 Task: Create a sub task Design and Implement Solution for the task  Create a new online platform for online legal services in the project AirRise , assign it to team member softage.5@softage.net and update the status of the sub task to  At Risk , set the priority of the sub task to Medium
Action: Mouse moved to (820, 608)
Screenshot: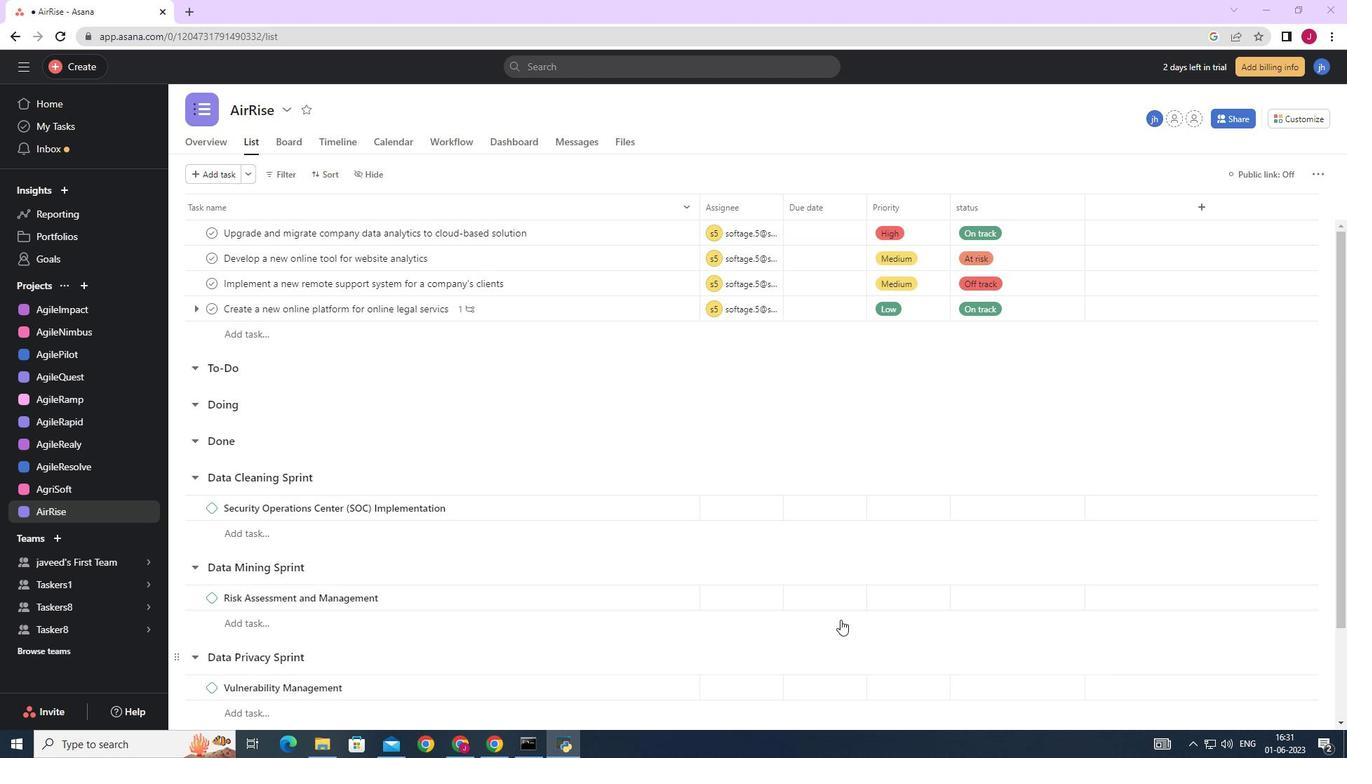 
Action: Mouse scrolled (820, 607) with delta (0, 0)
Screenshot: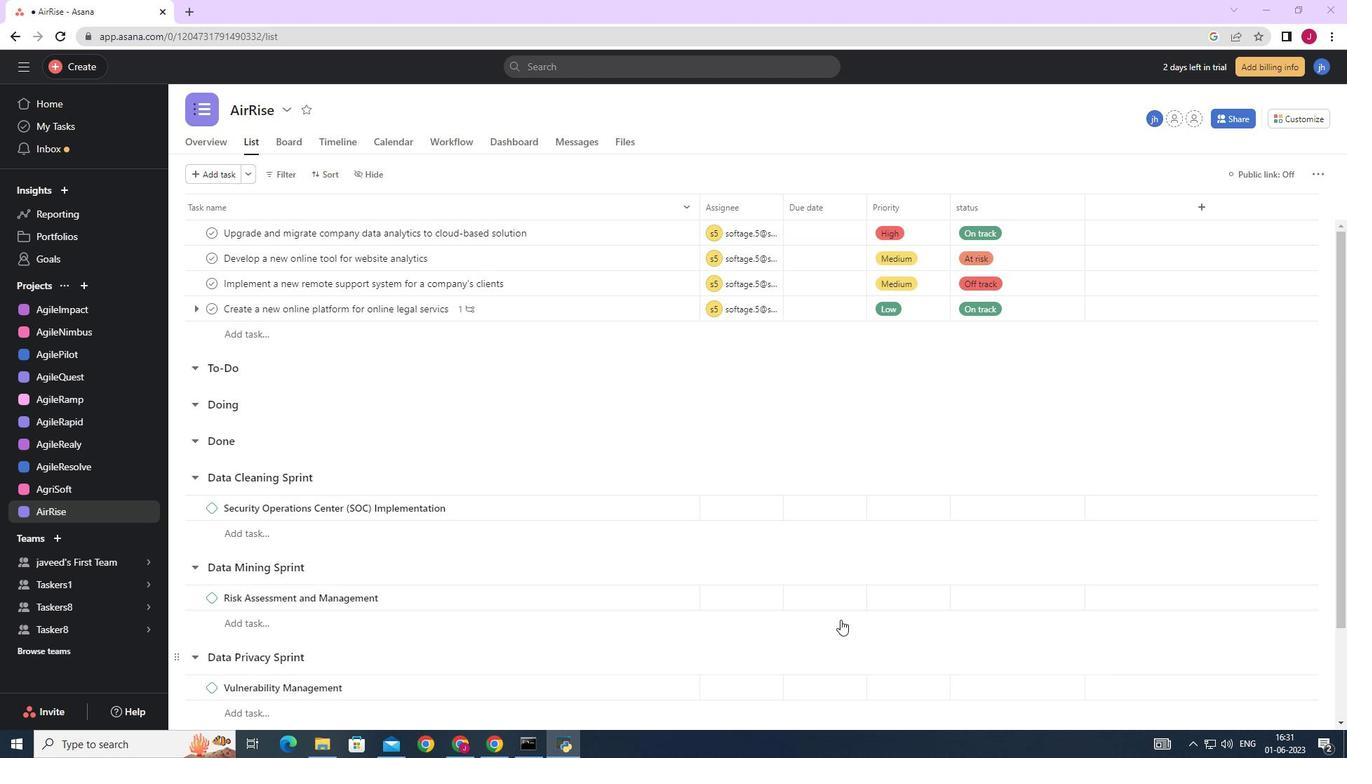 
Action: Mouse moved to (819, 607)
Screenshot: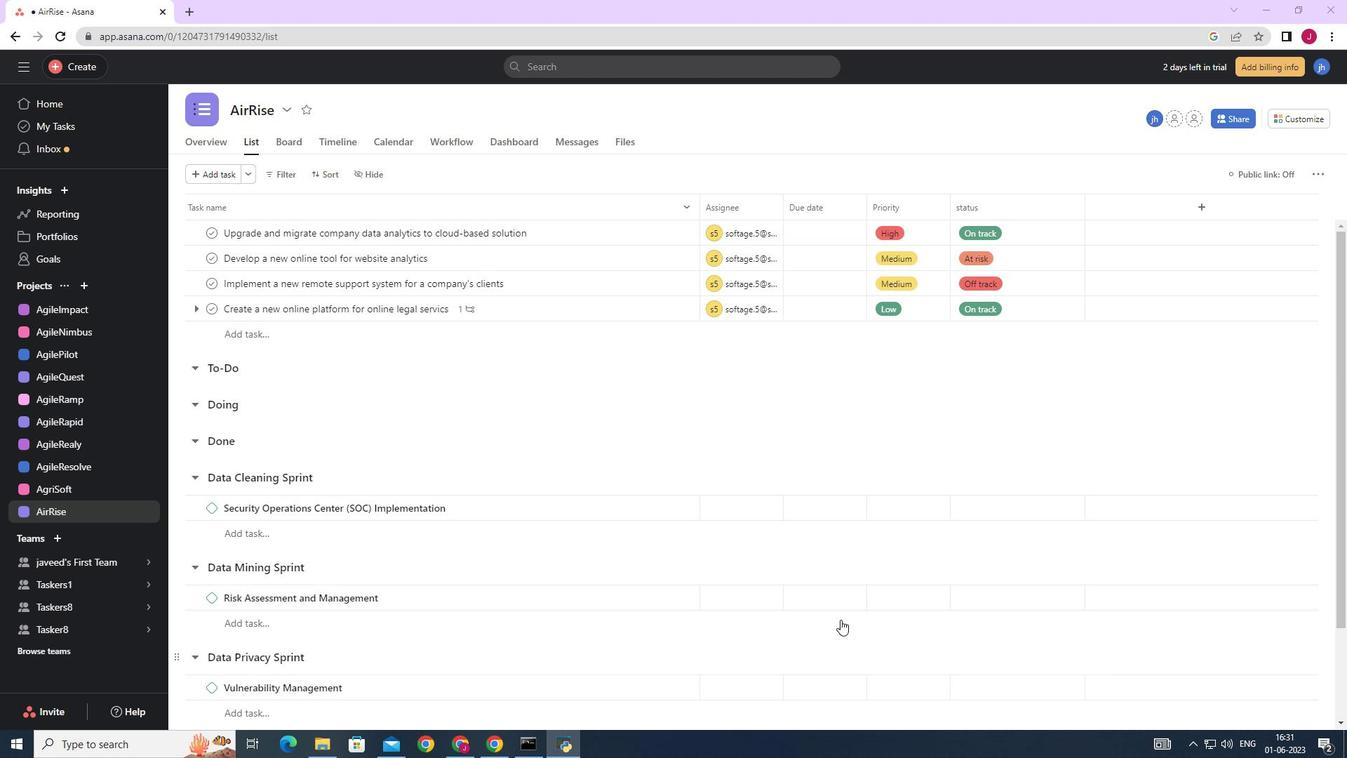 
Action: Mouse scrolled (820, 607) with delta (0, 0)
Screenshot: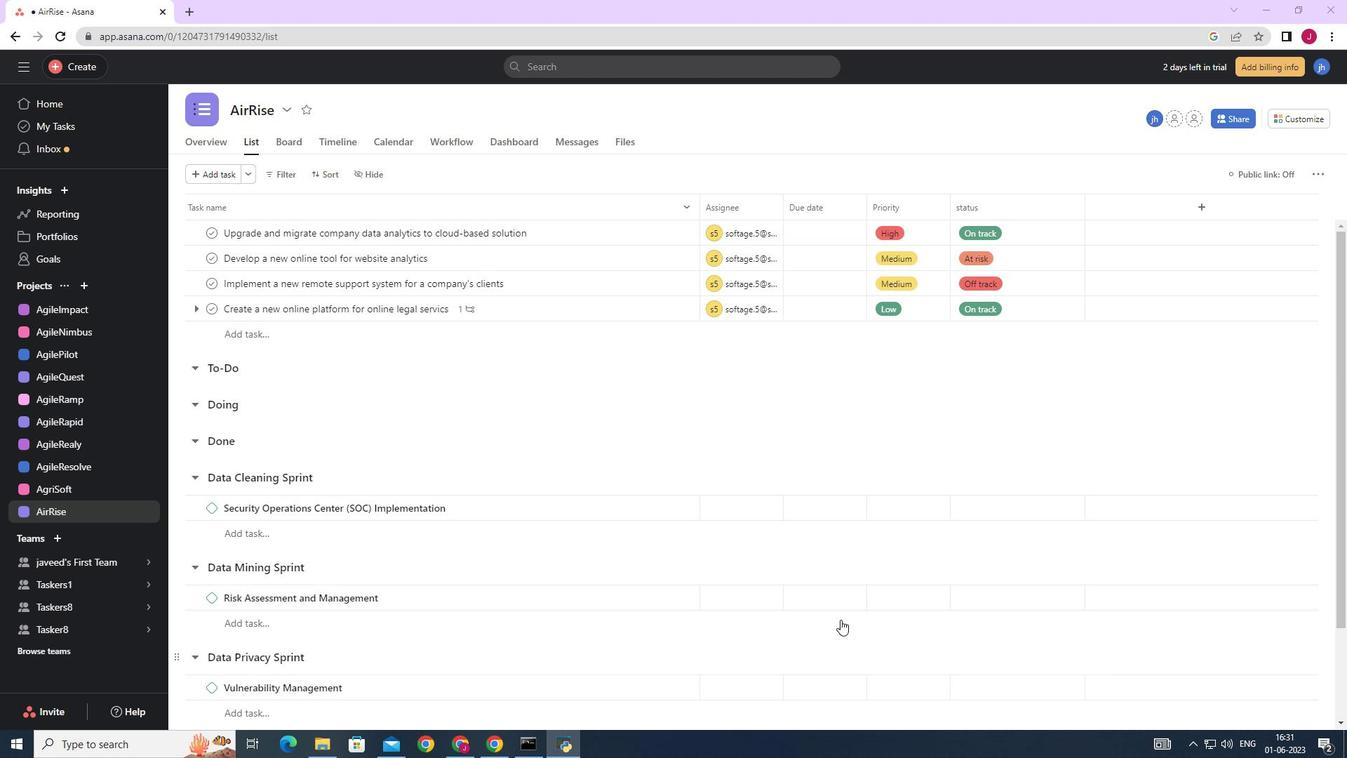 
Action: Mouse moved to (819, 607)
Screenshot: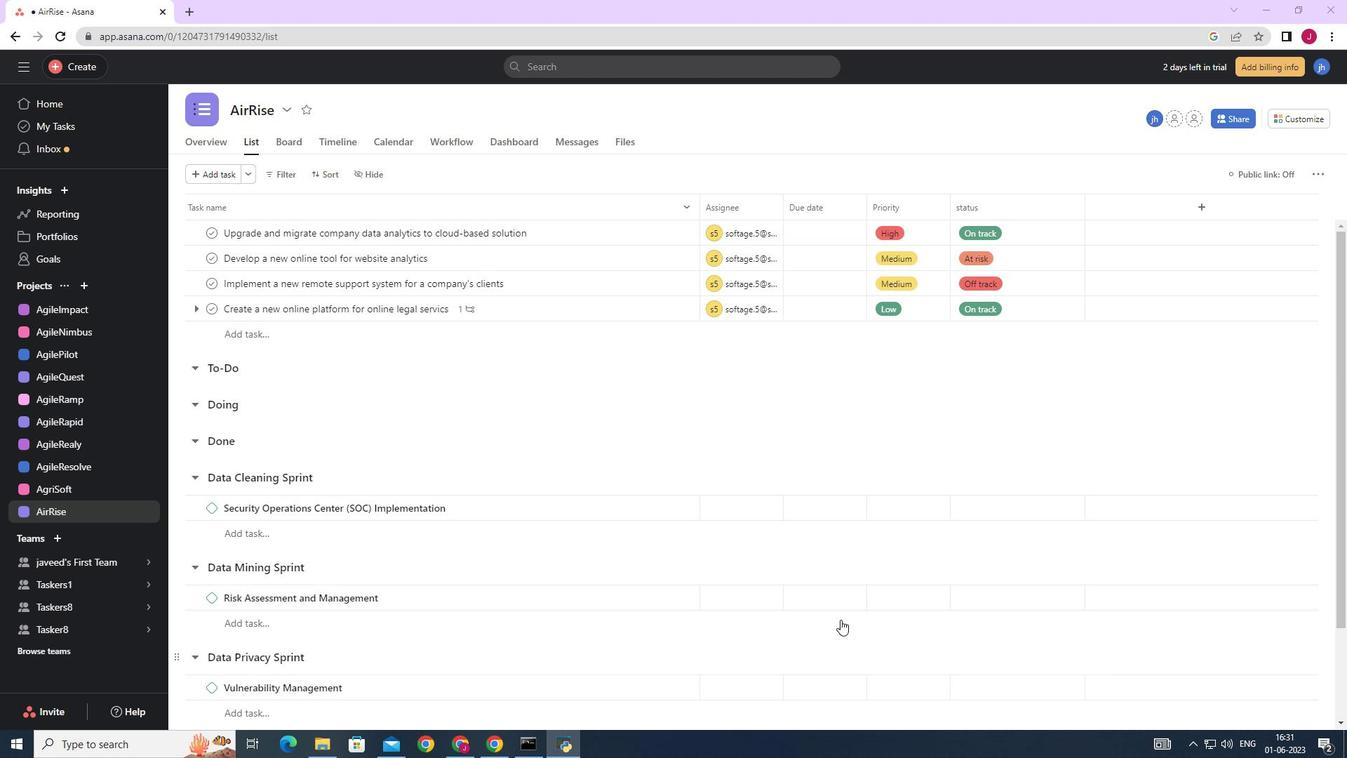 
Action: Mouse scrolled (819, 607) with delta (0, 0)
Screenshot: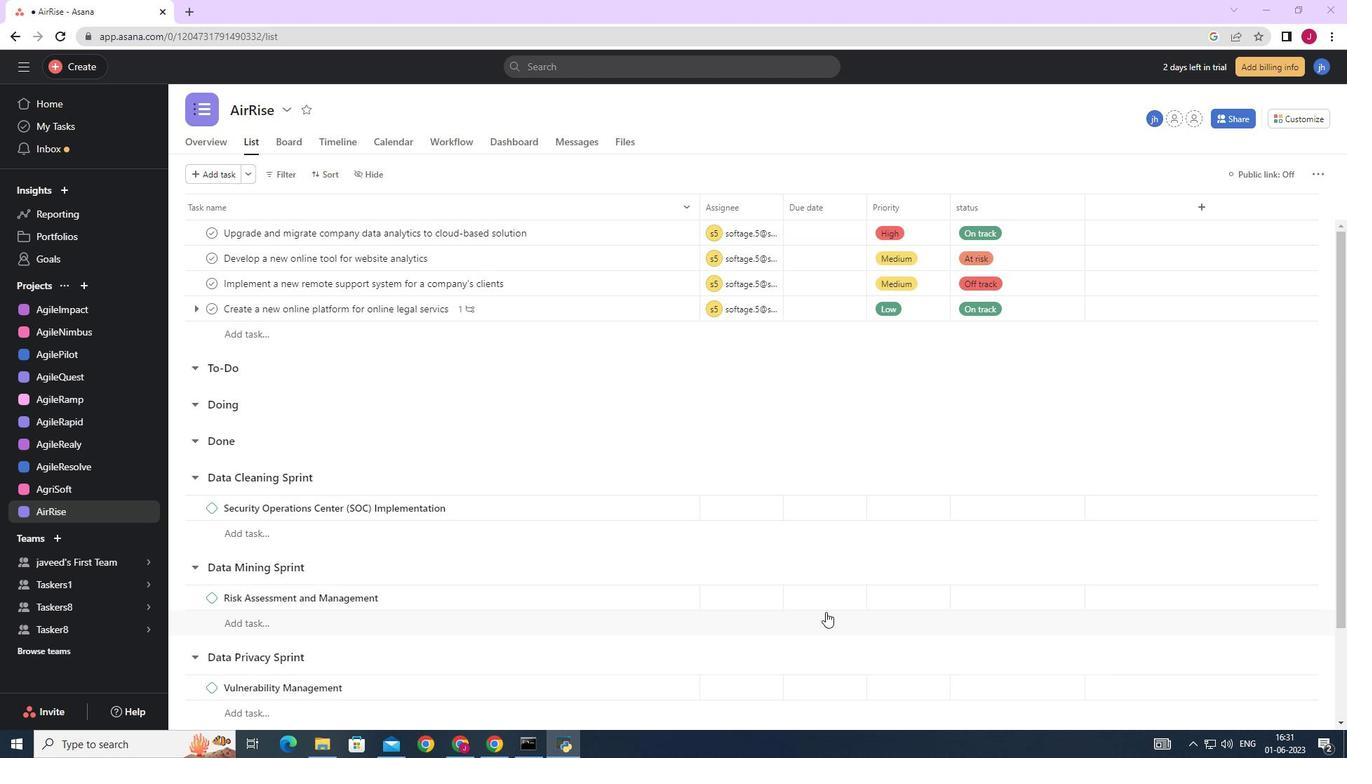 
Action: Mouse scrolled (819, 607) with delta (0, 0)
Screenshot: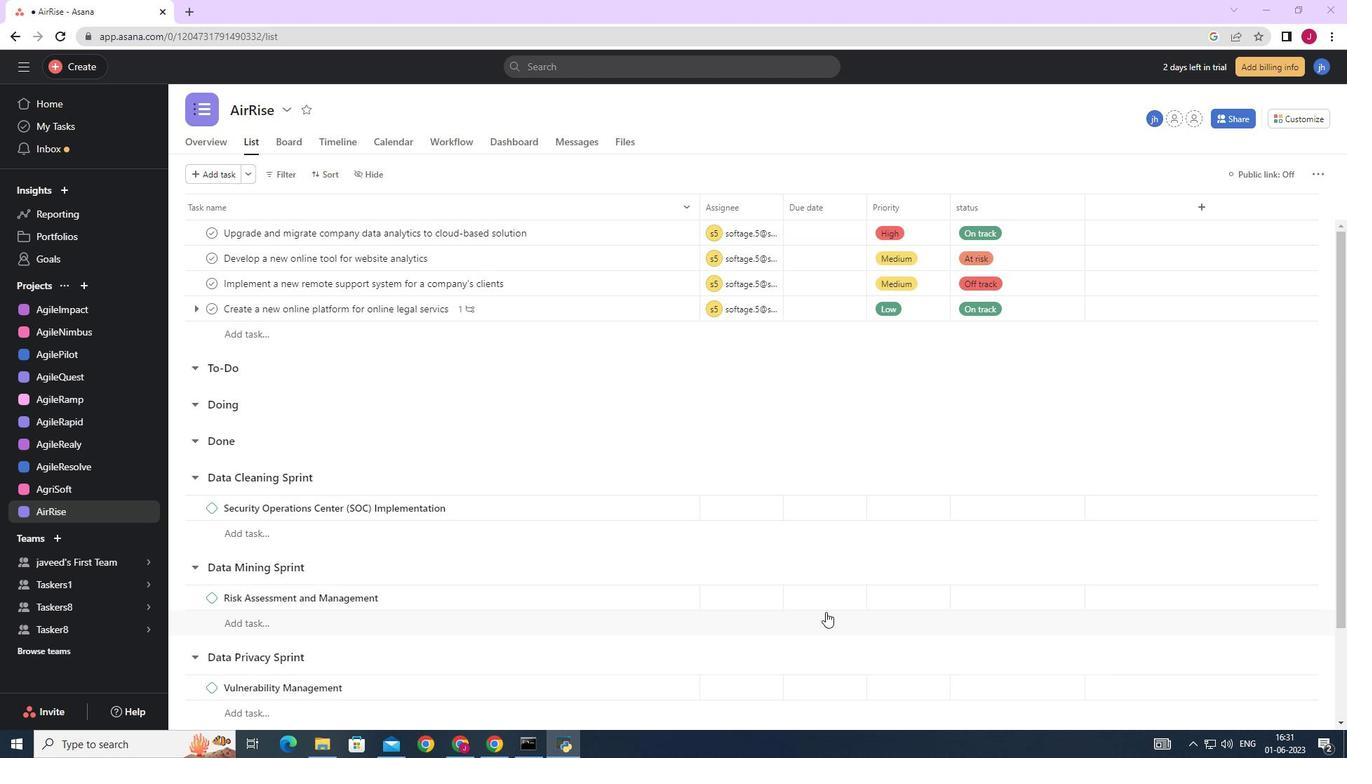 
Action: Mouse scrolled (819, 607) with delta (0, 0)
Screenshot: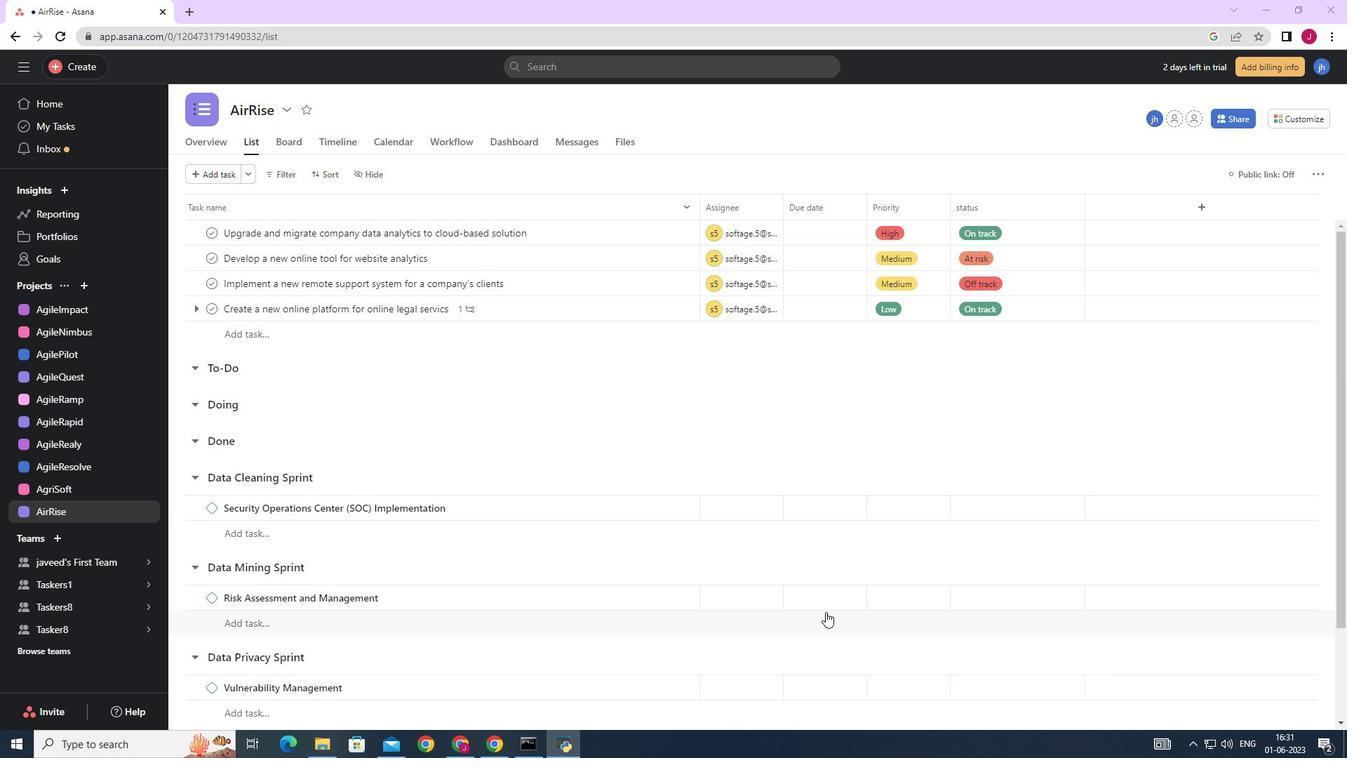 
Action: Mouse moved to (734, 579)
Screenshot: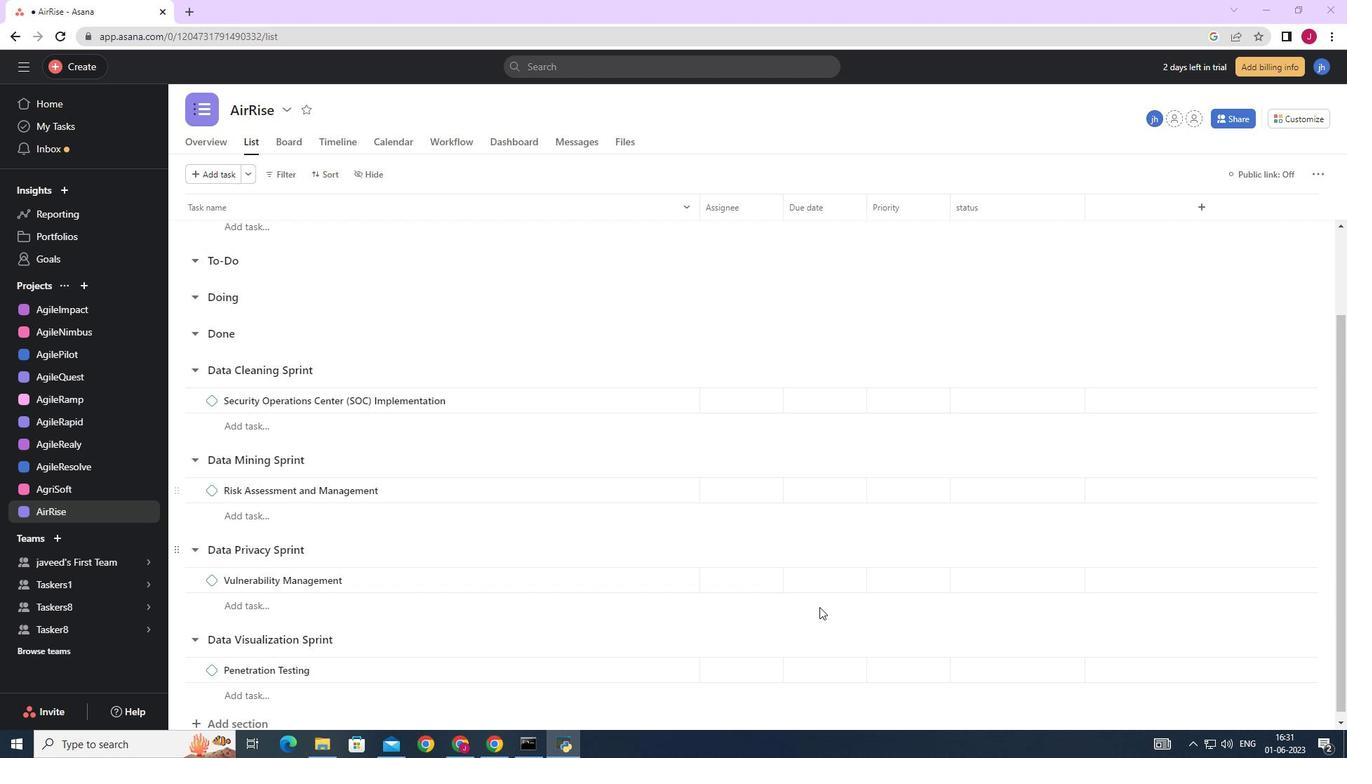 
Action: Mouse scrolled (734, 579) with delta (0, 0)
Screenshot: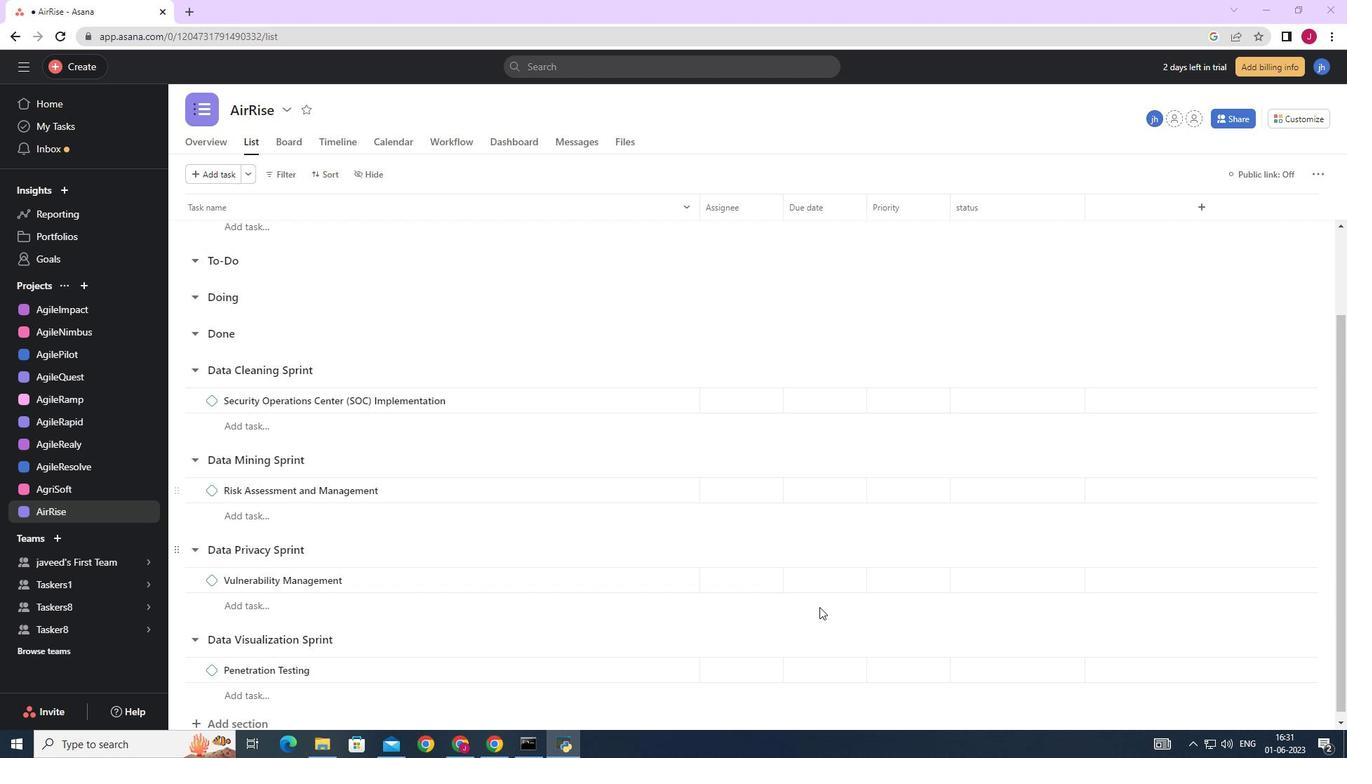 
Action: Mouse moved to (724, 572)
Screenshot: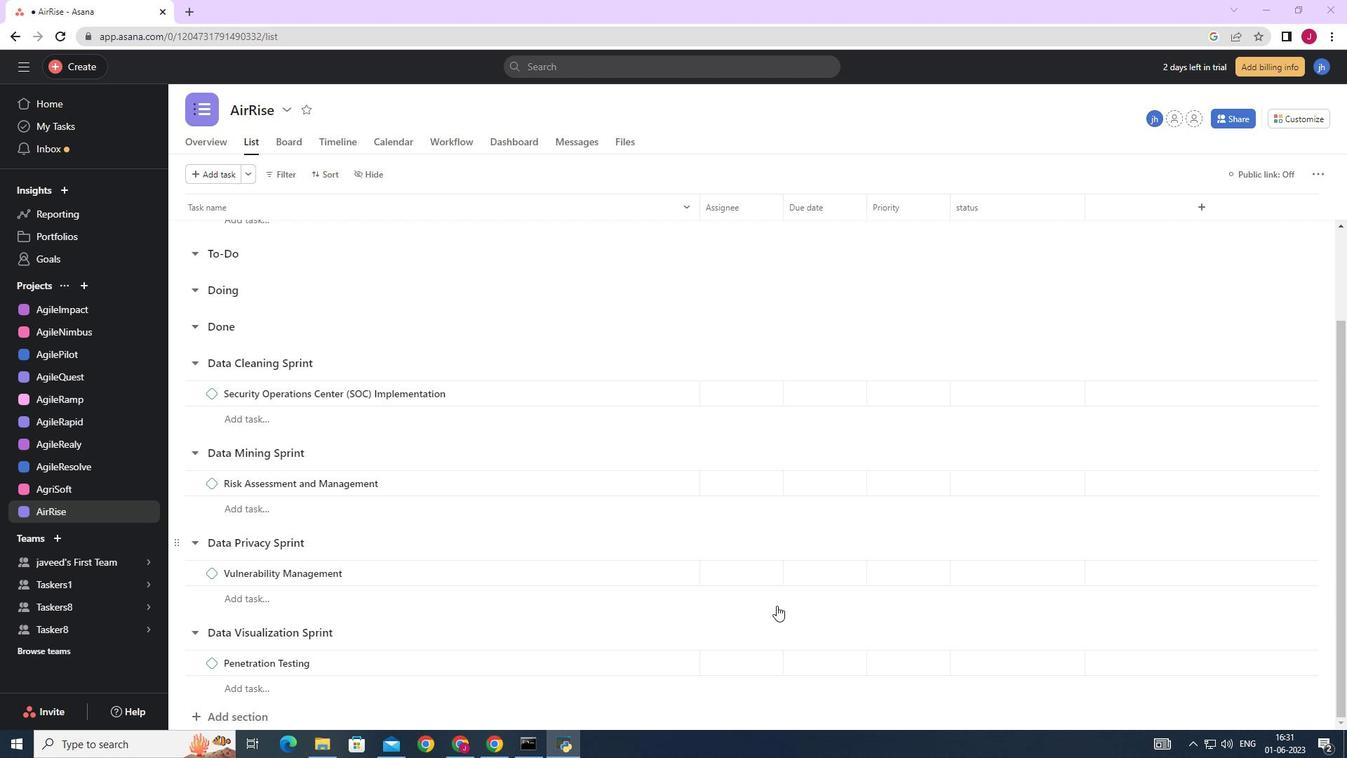 
Action: Mouse scrolled (727, 574) with delta (0, 0)
Screenshot: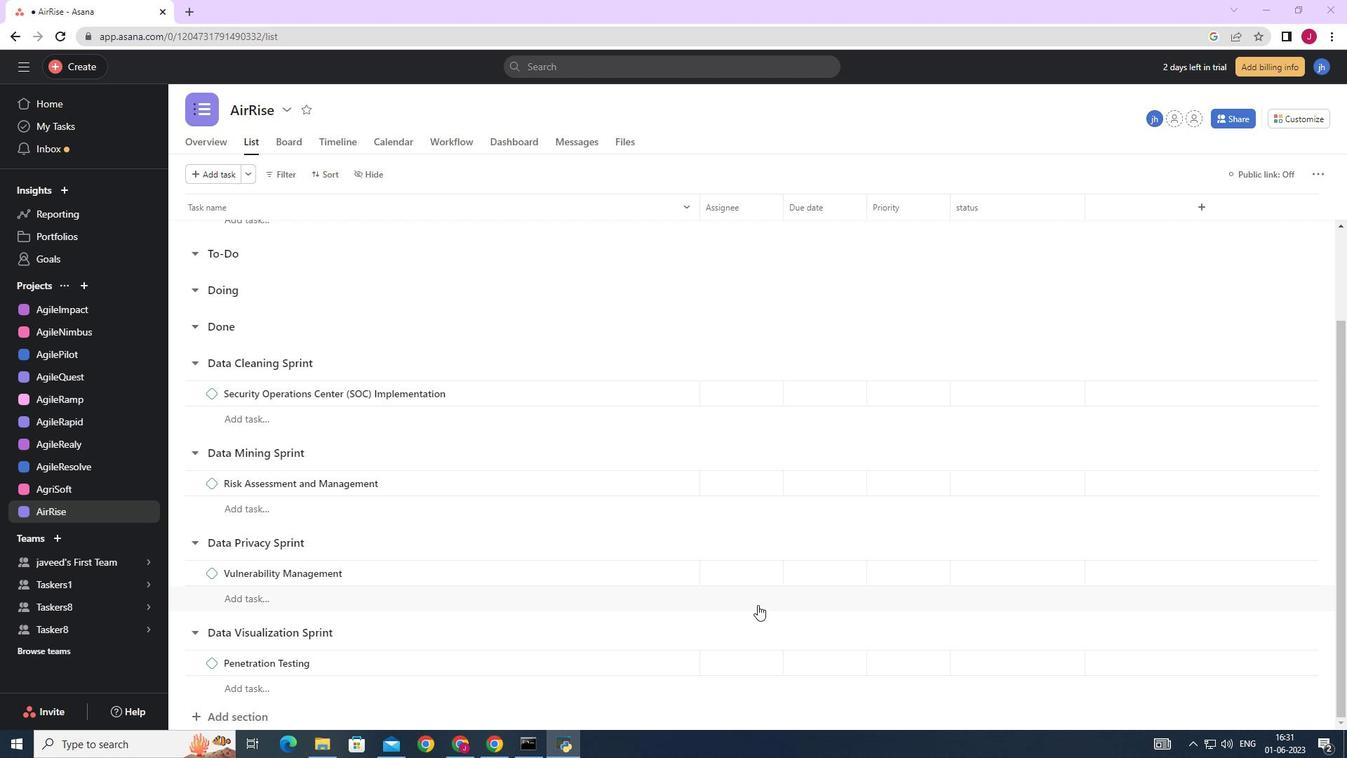 
Action: Mouse moved to (715, 566)
Screenshot: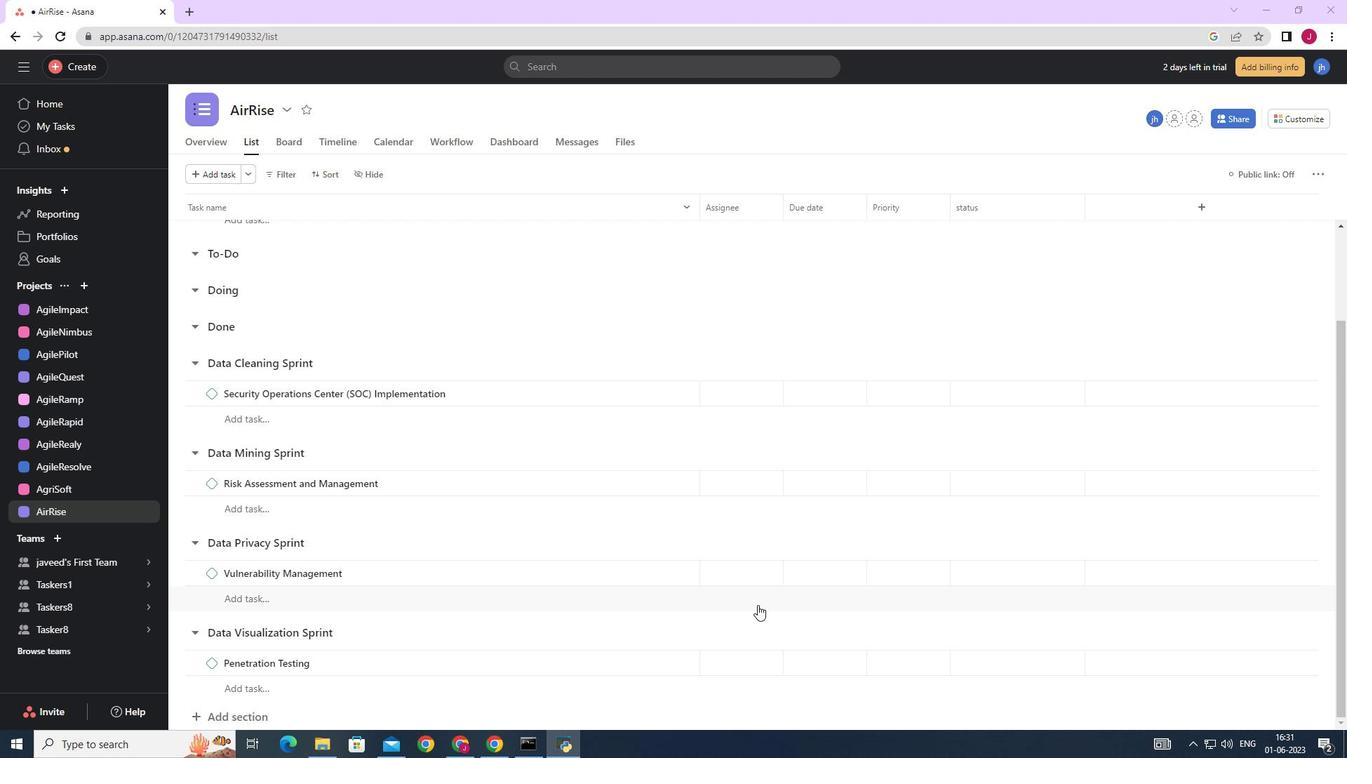 
Action: Mouse scrolled (718, 567) with delta (0, 0)
Screenshot: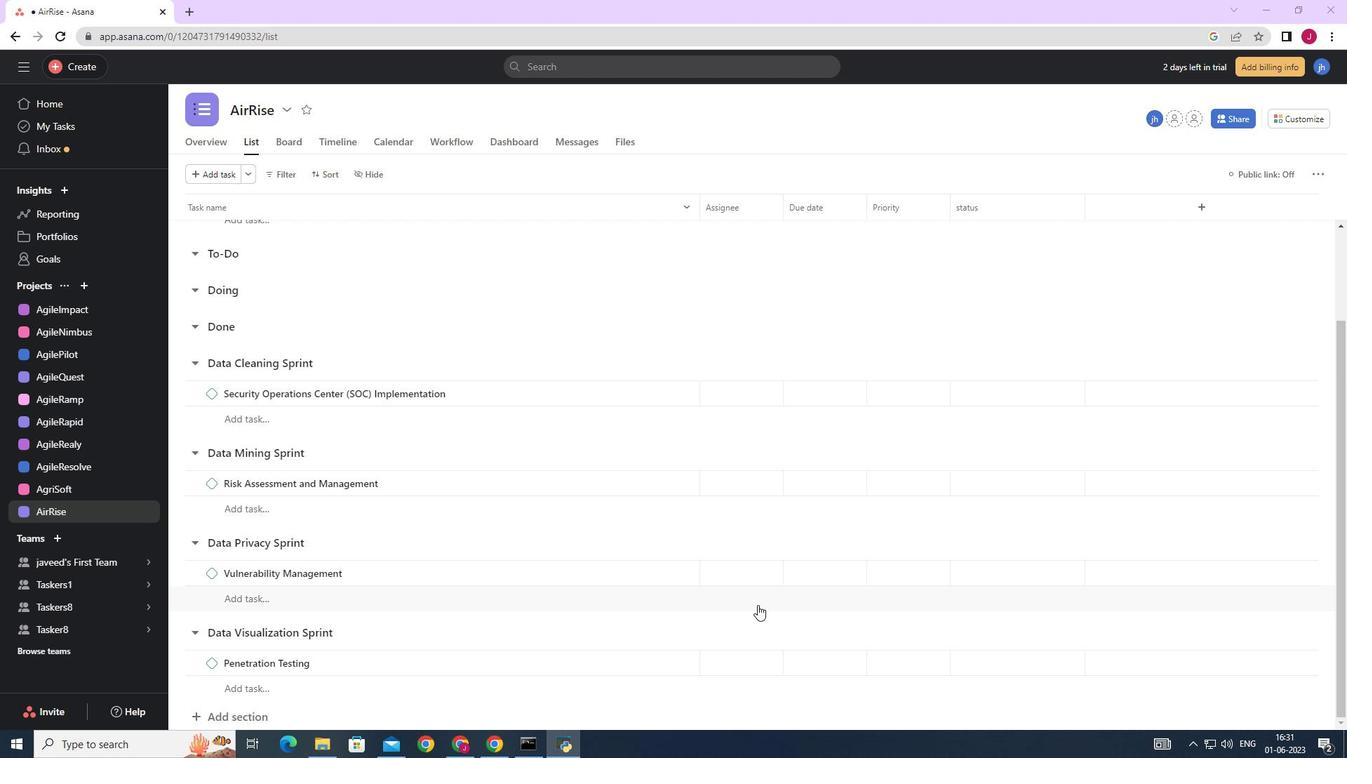 
Action: Mouse moved to (679, 522)
Screenshot: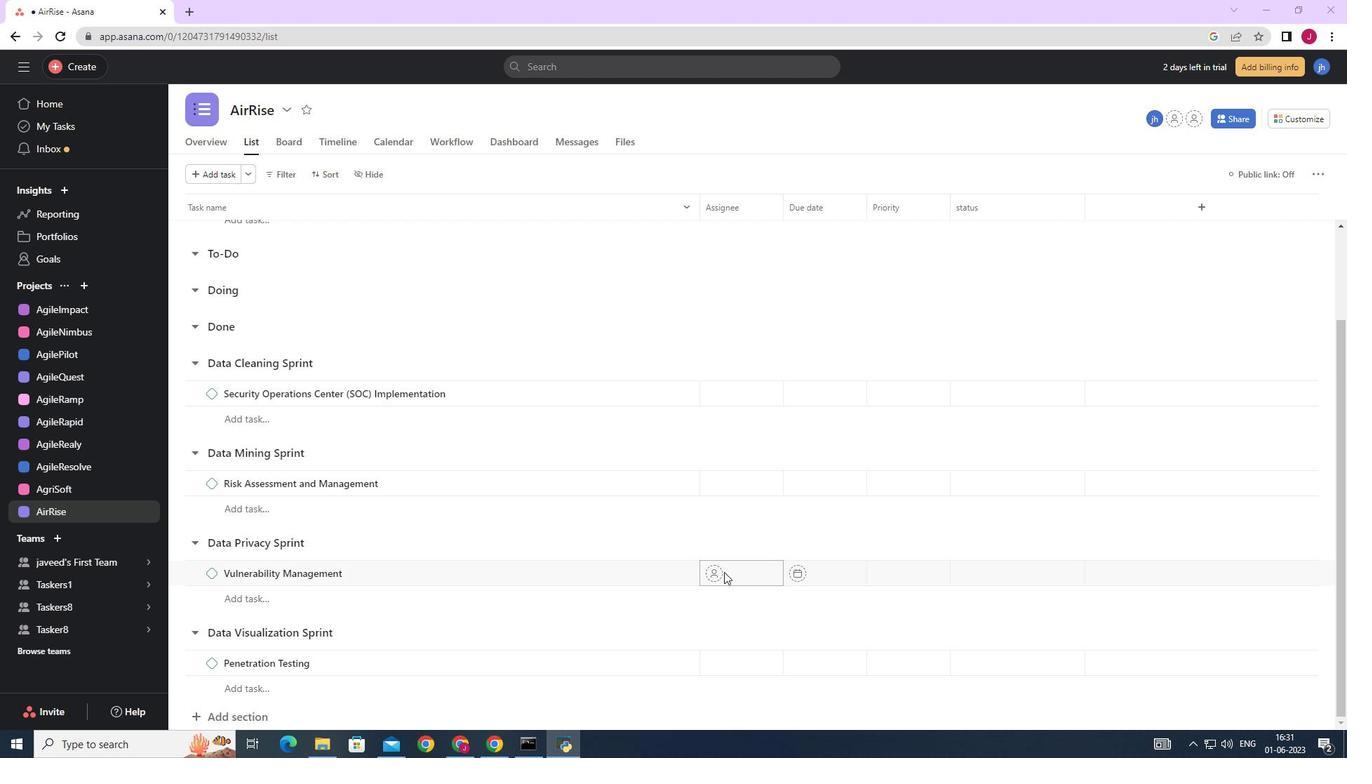 
Action: Mouse scrolled (714, 565) with delta (0, 0)
Screenshot: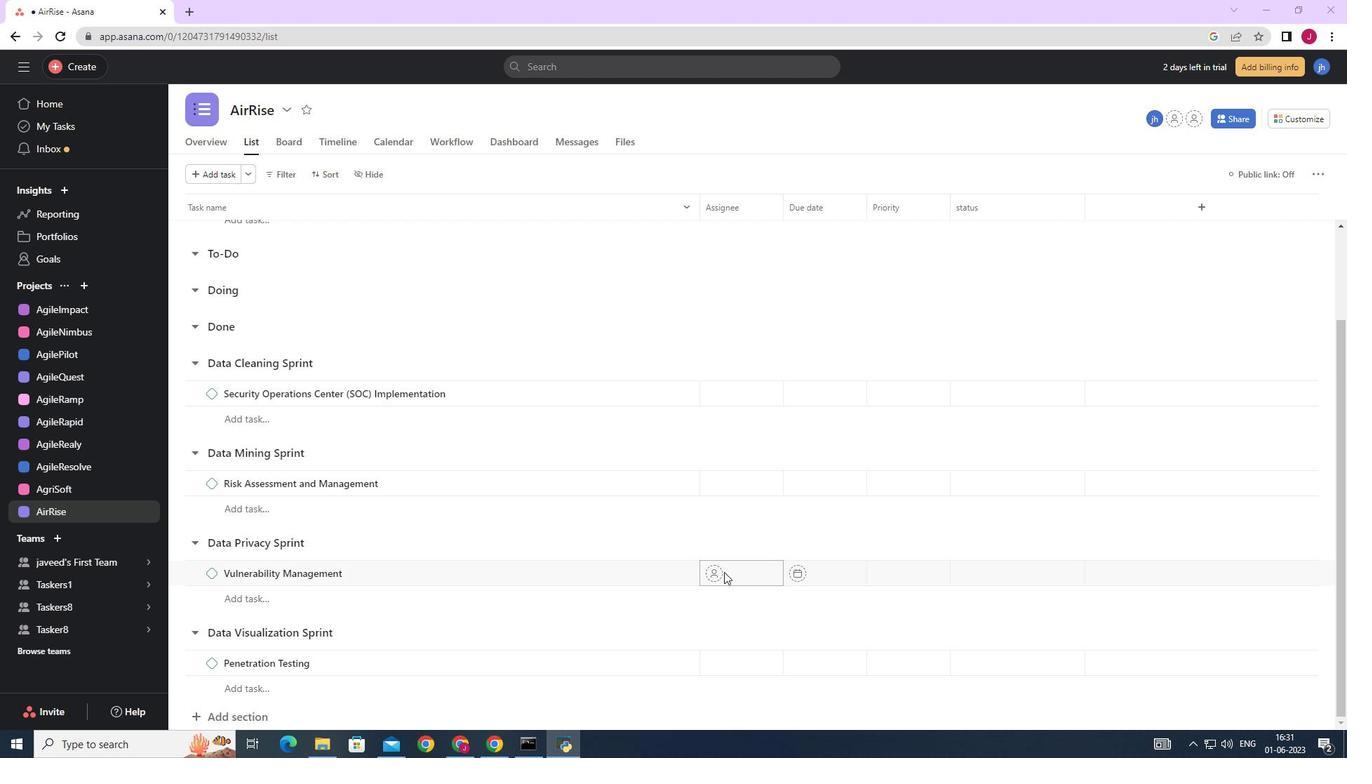 
Action: Mouse moved to (649, 312)
Screenshot: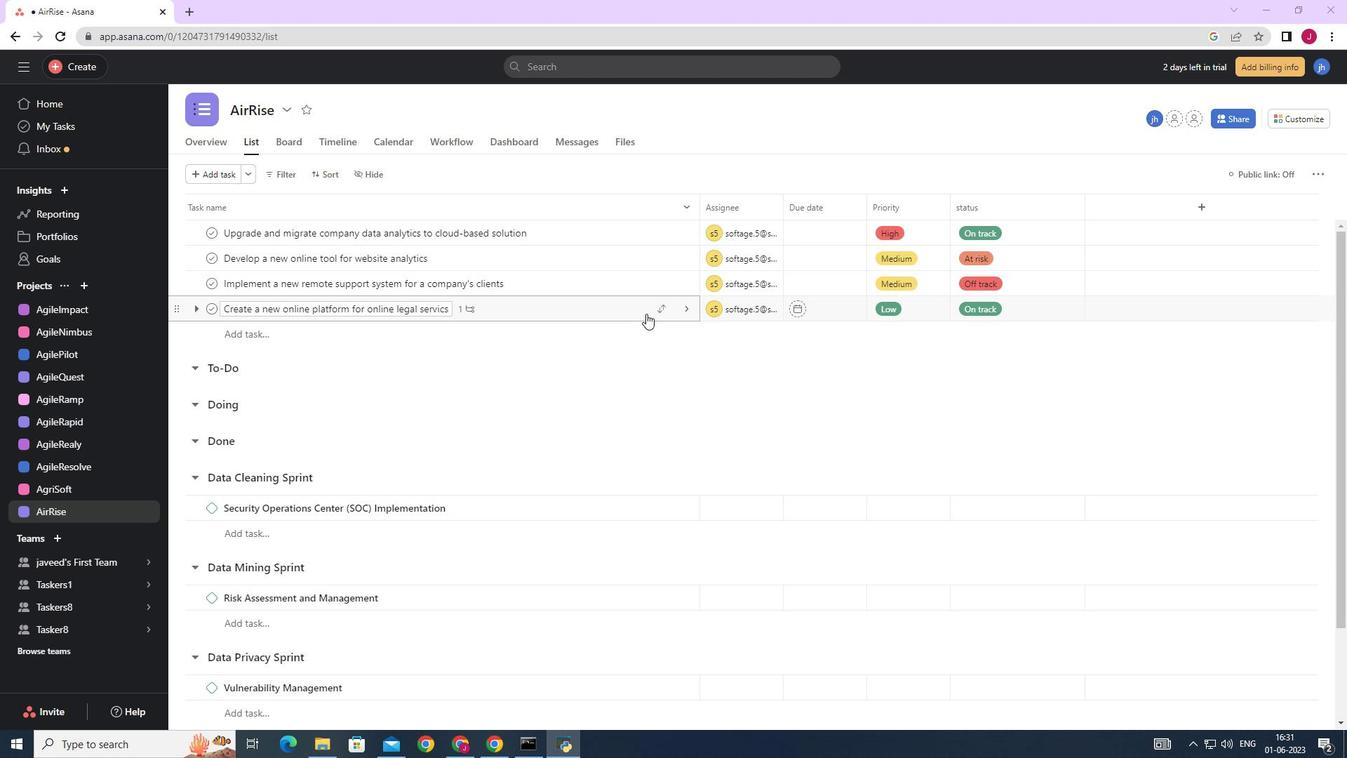 
Action: Mouse pressed left at (649, 312)
Screenshot: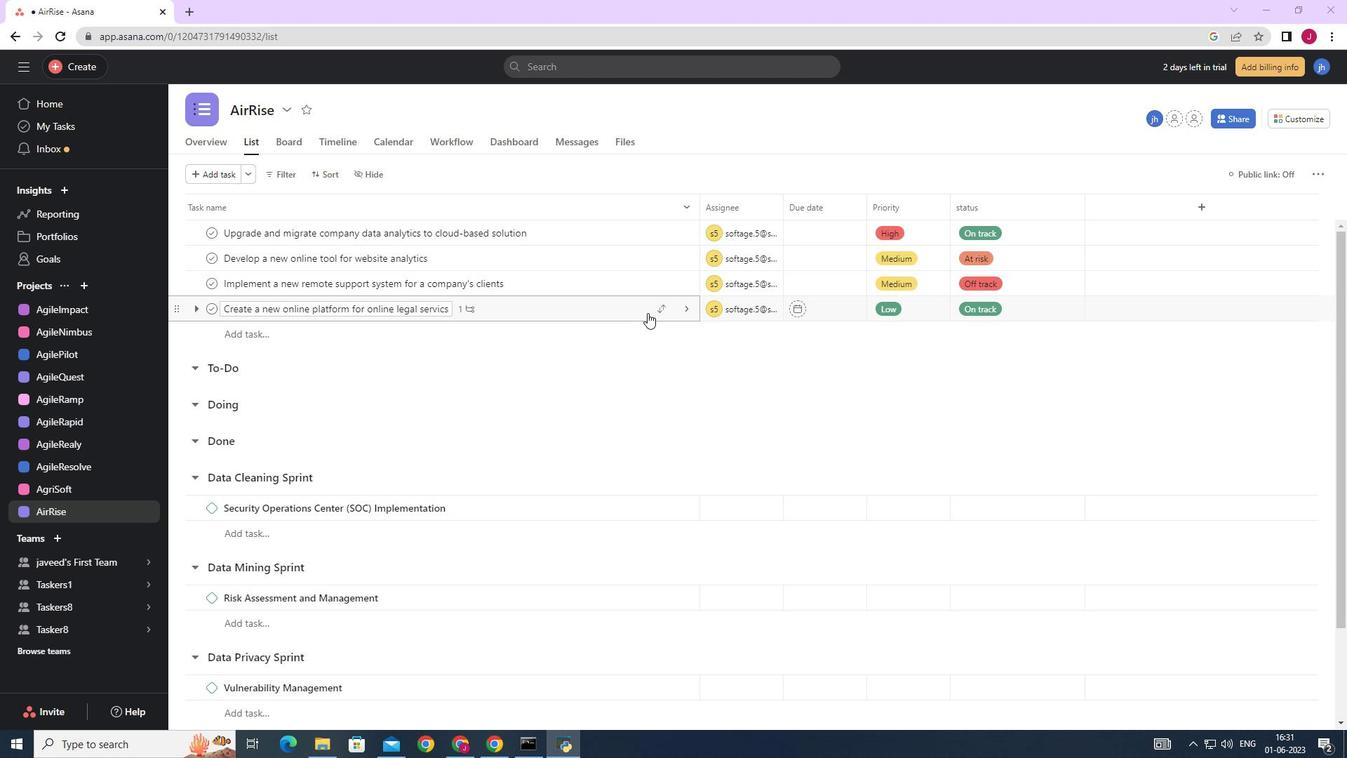 
Action: Mouse moved to (1095, 414)
Screenshot: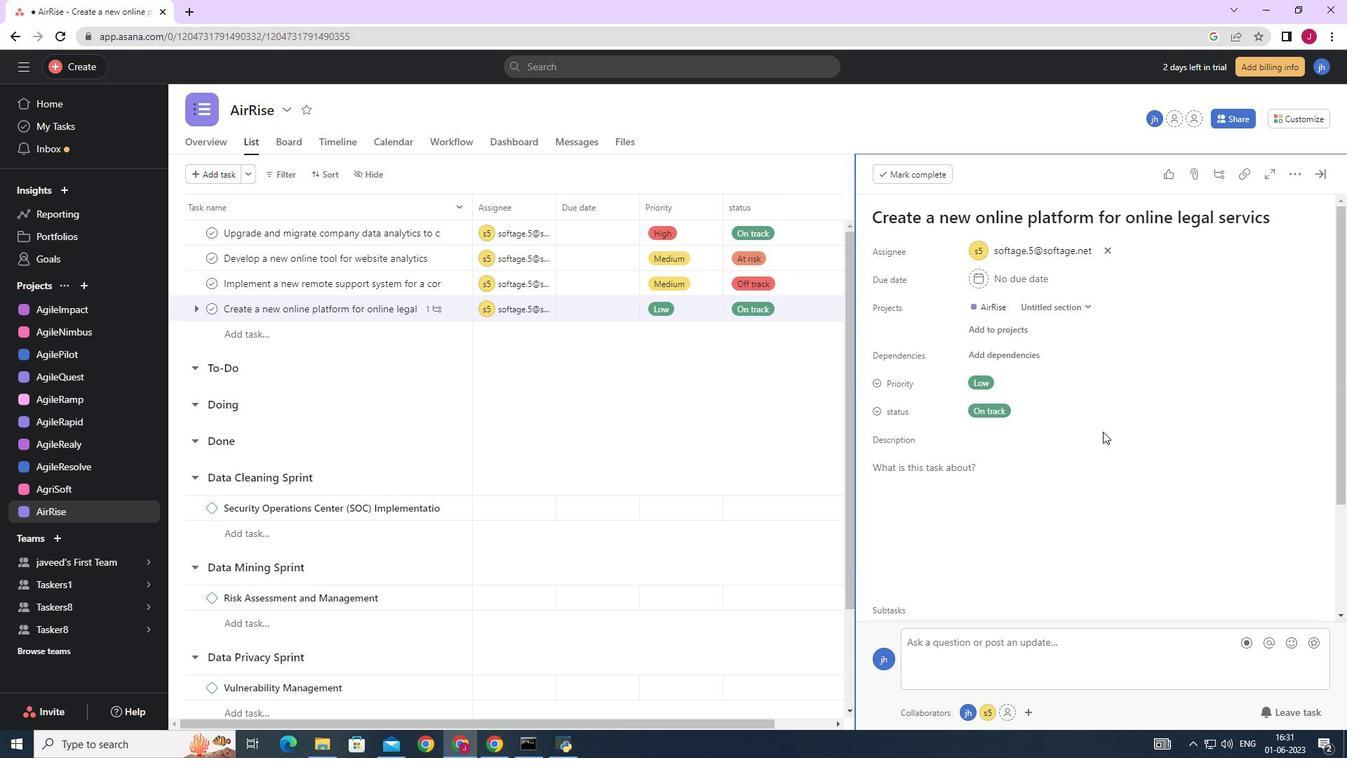 
Action: Mouse scrolled (1095, 414) with delta (0, 0)
Screenshot: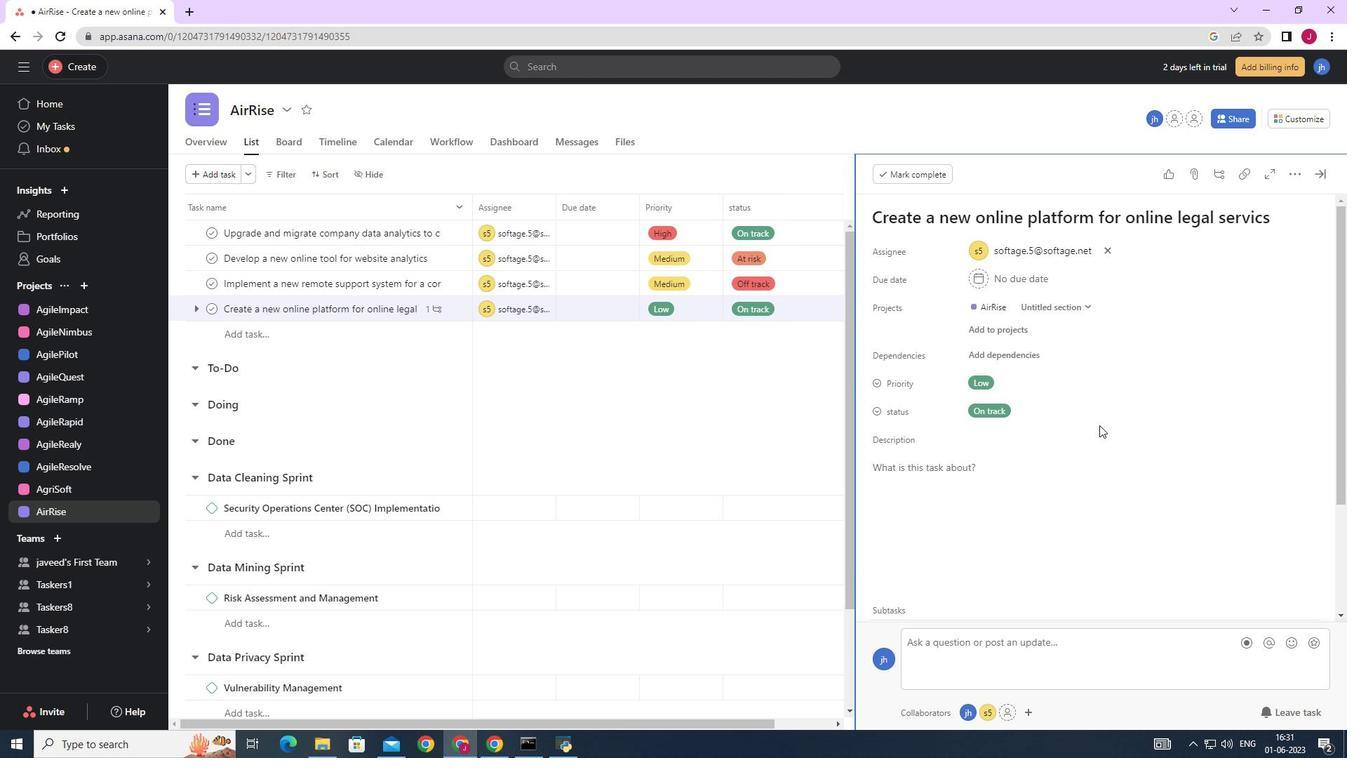 
Action: Mouse scrolled (1095, 414) with delta (0, 0)
Screenshot: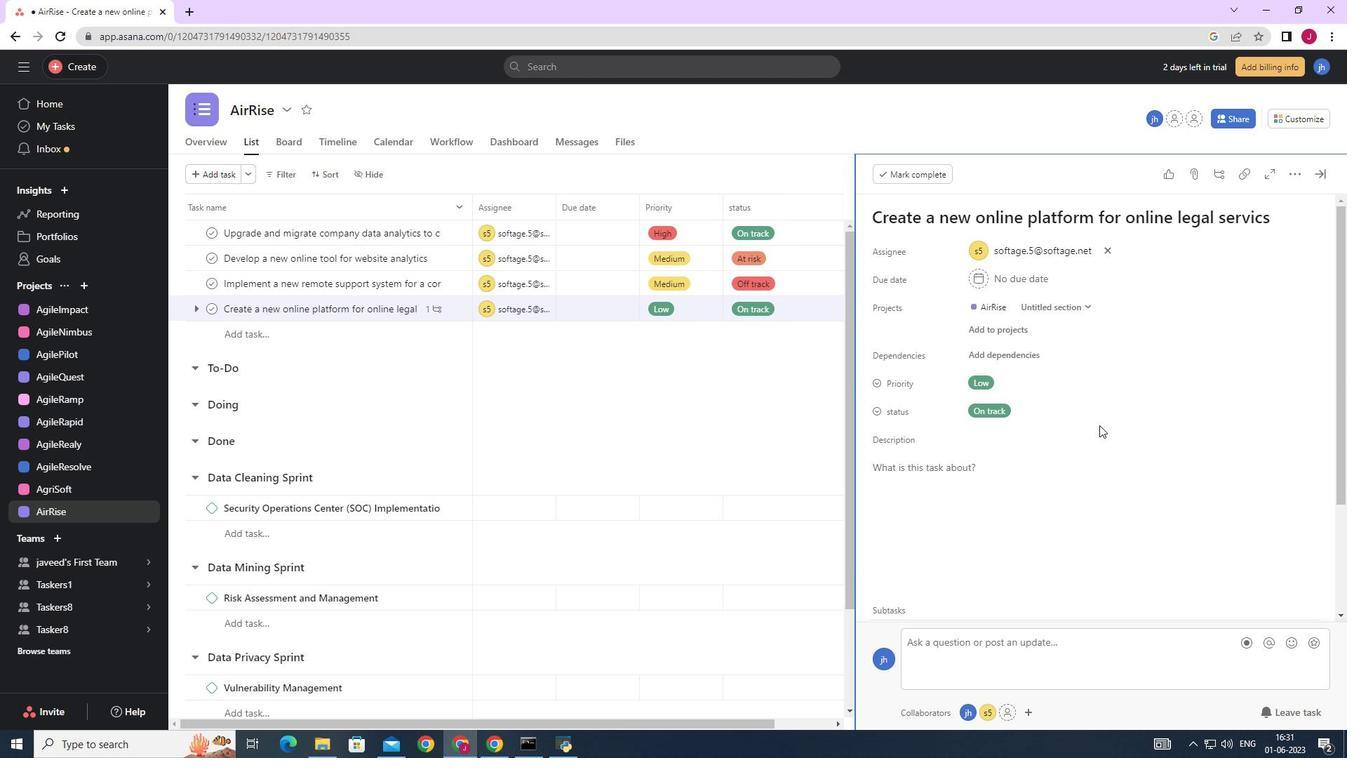 
Action: Mouse scrolled (1095, 414) with delta (0, 0)
Screenshot: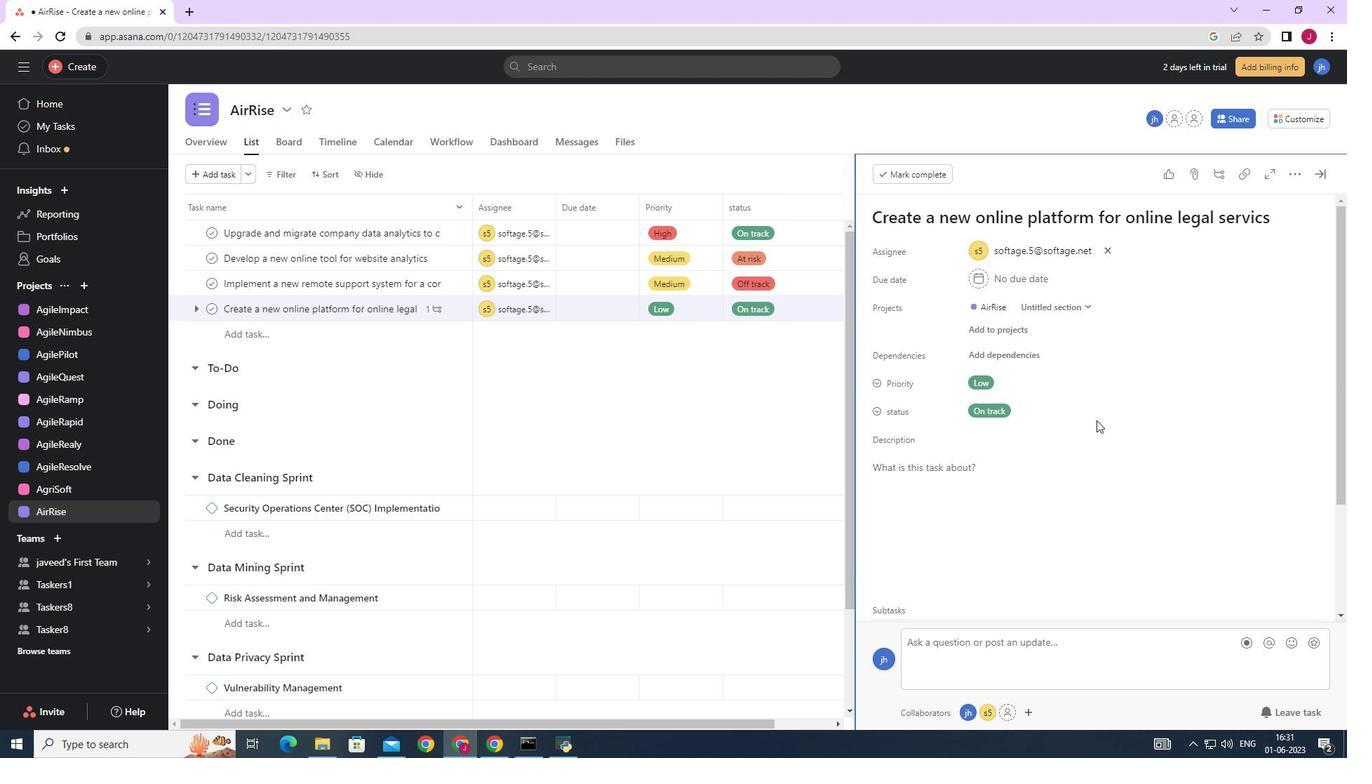 
Action: Mouse scrolled (1095, 414) with delta (0, 0)
Screenshot: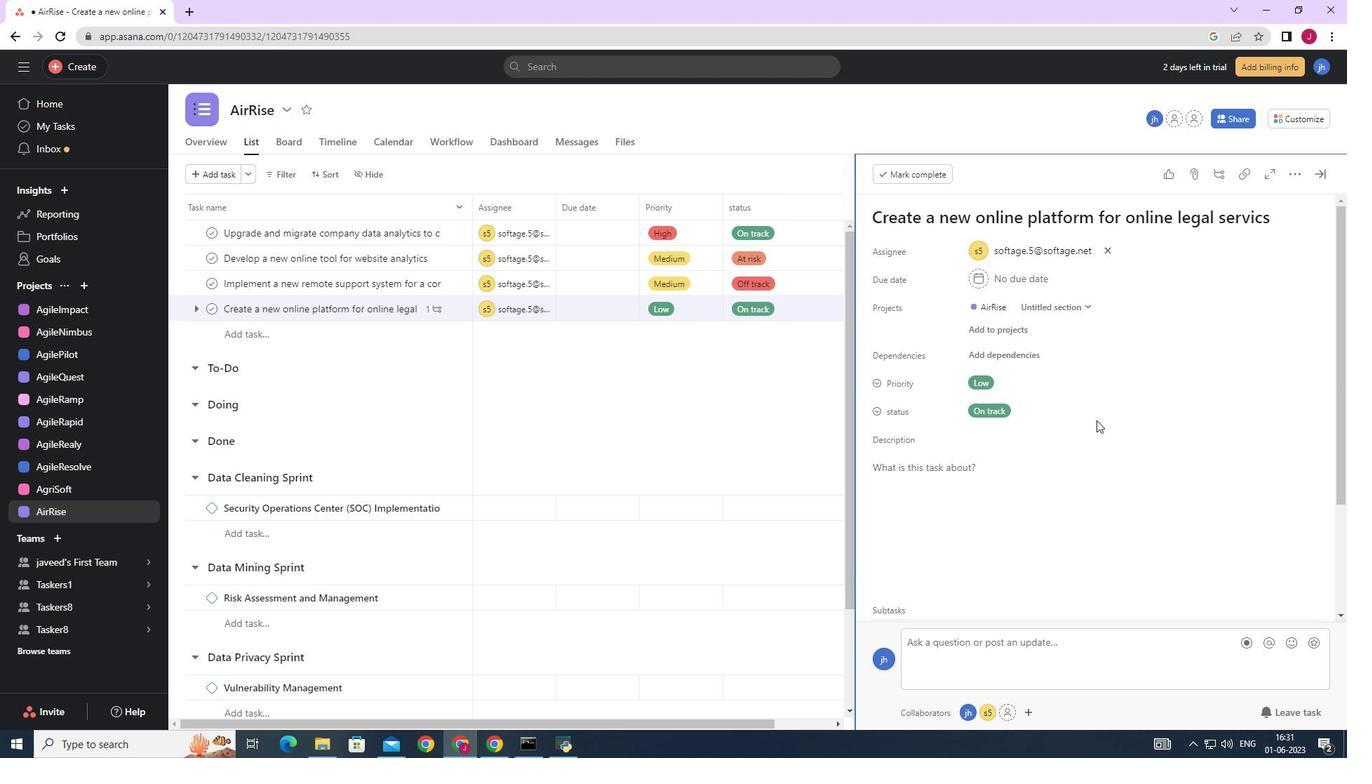 
Action: Mouse scrolled (1095, 414) with delta (0, 0)
Screenshot: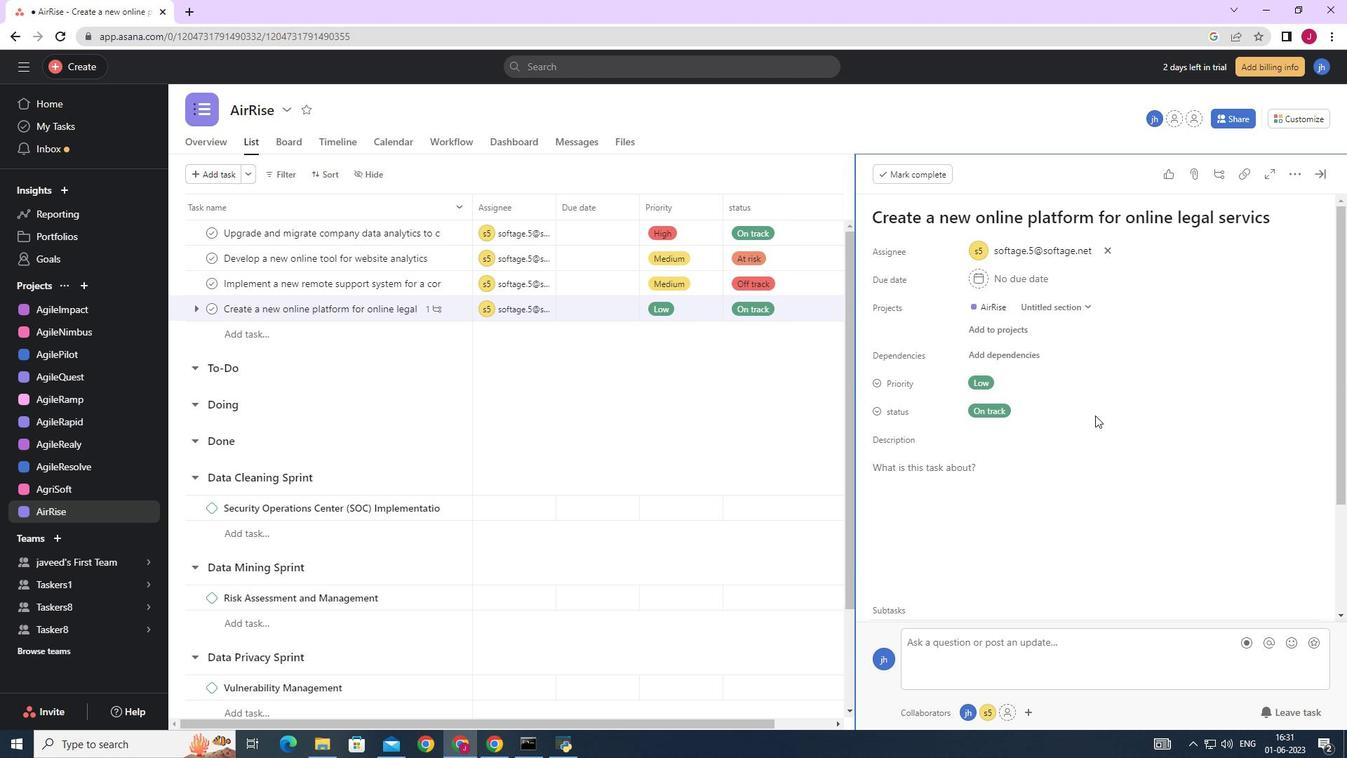 
Action: Mouse moved to (922, 511)
Screenshot: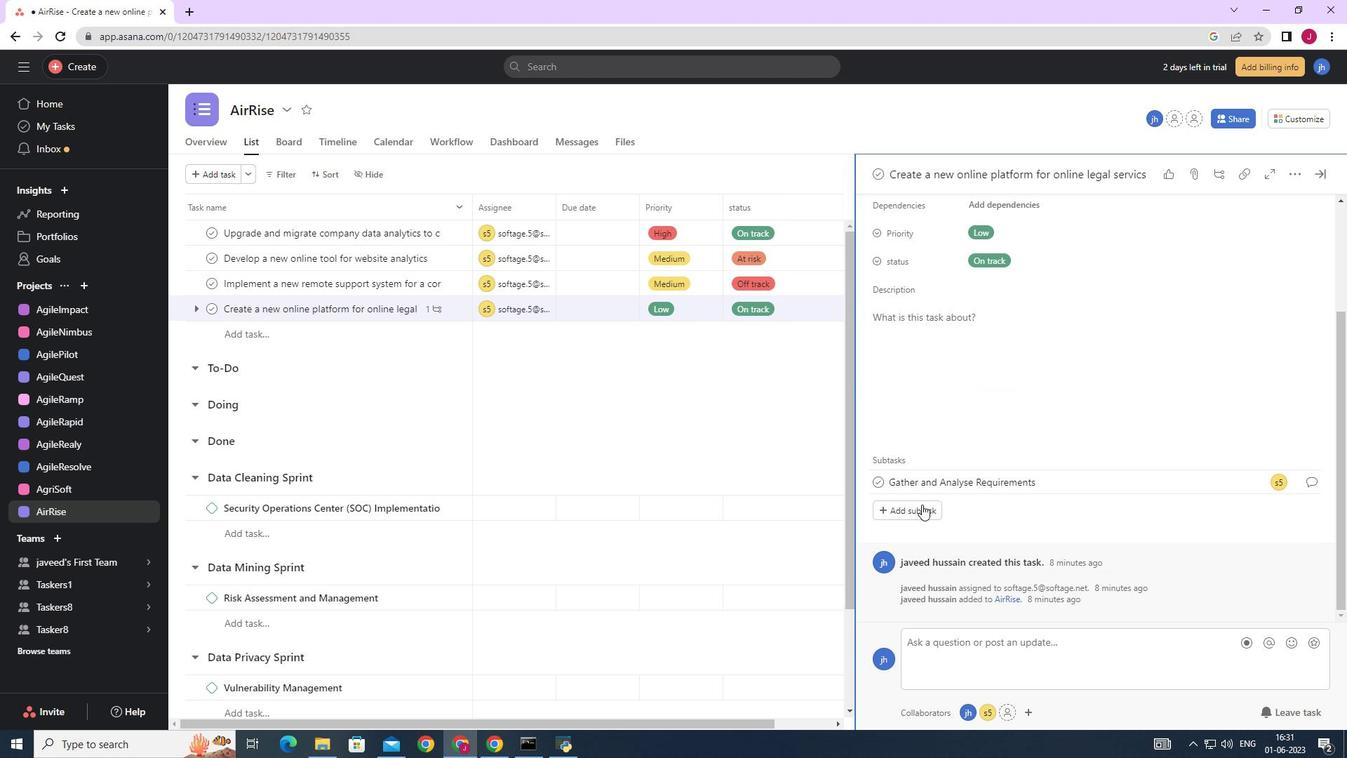 
Action: Mouse pressed left at (922, 511)
Screenshot: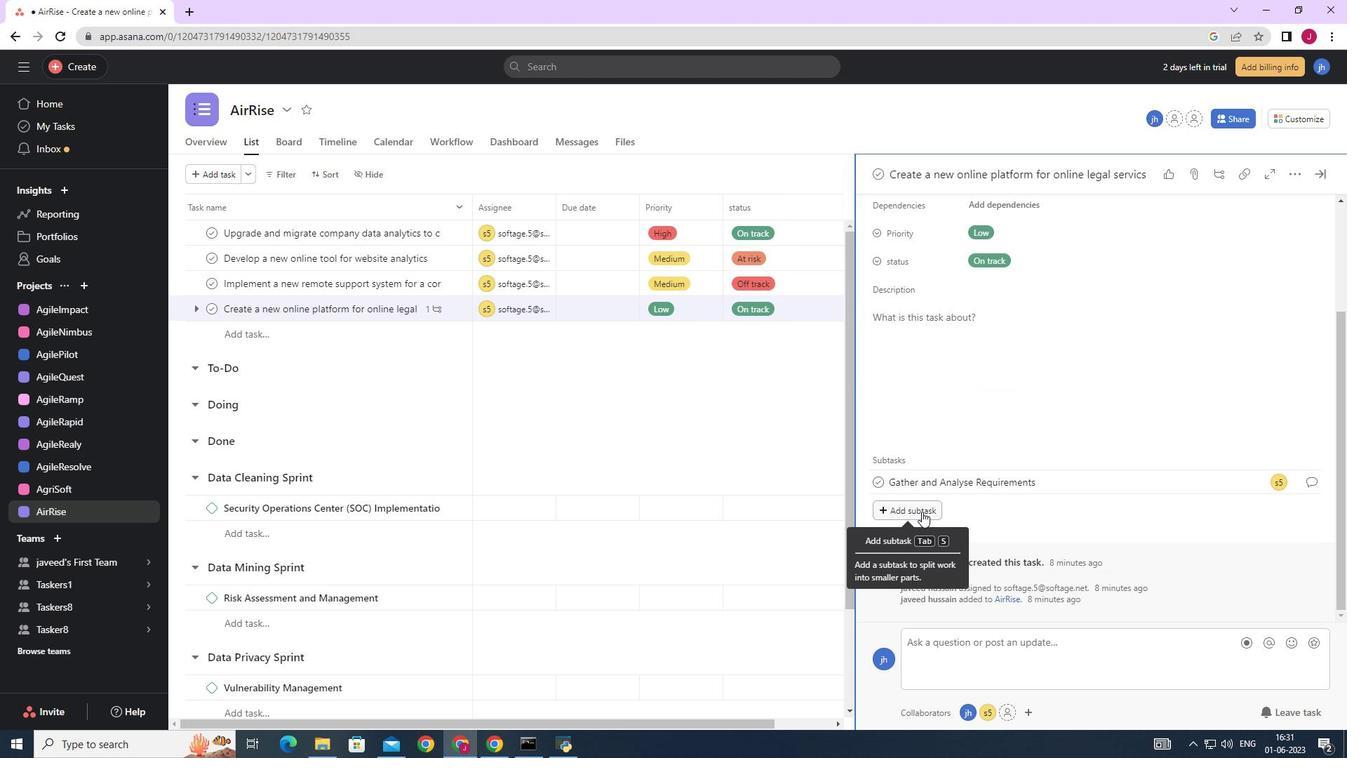
Action: Mouse moved to (894, 511)
Screenshot: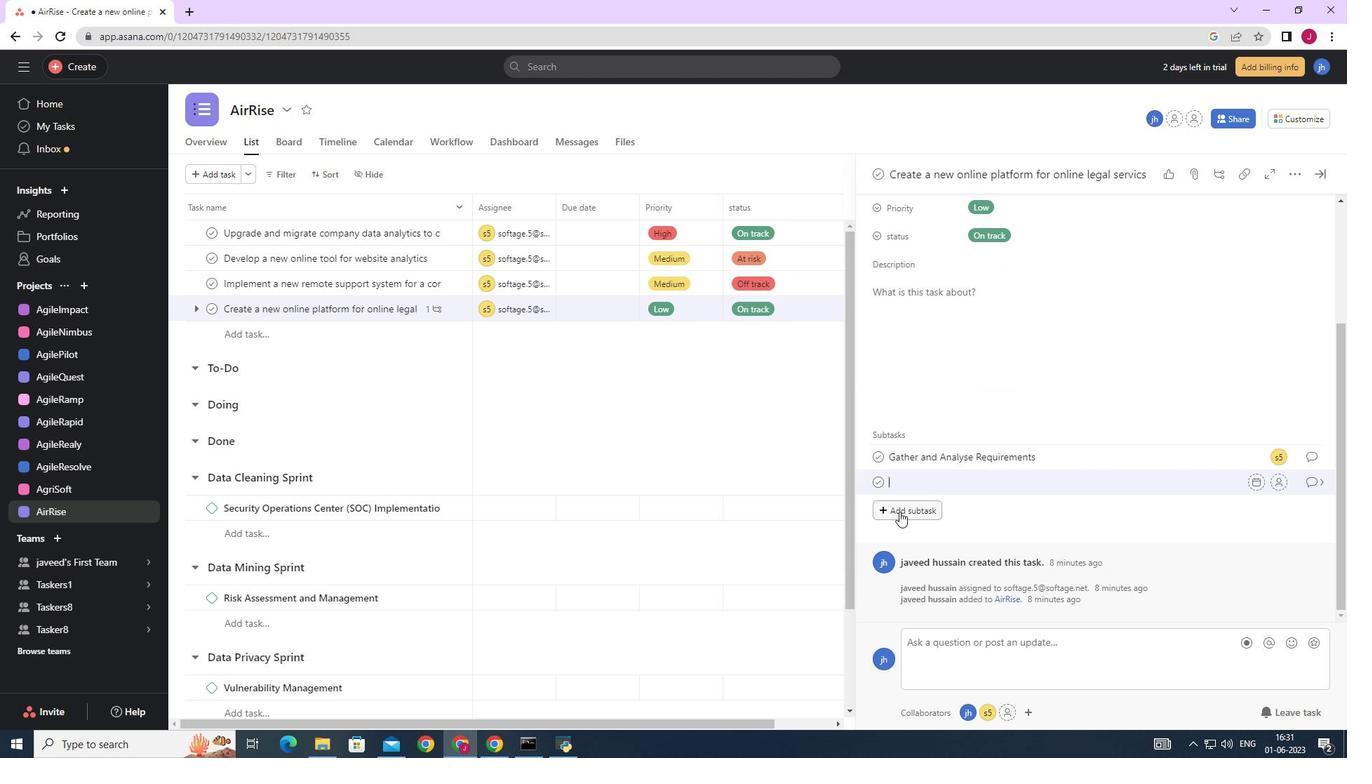 
Action: Key pressed <Key.caps_lock>I<Key.backspace>D<Key.caps_lock>esign<Key.space>and<Key.space><Key.caps_lock>I<Key.caps_lock>mplement<Key.space><Key.caps_lock>S<Key.caps_lock>olution
Screenshot: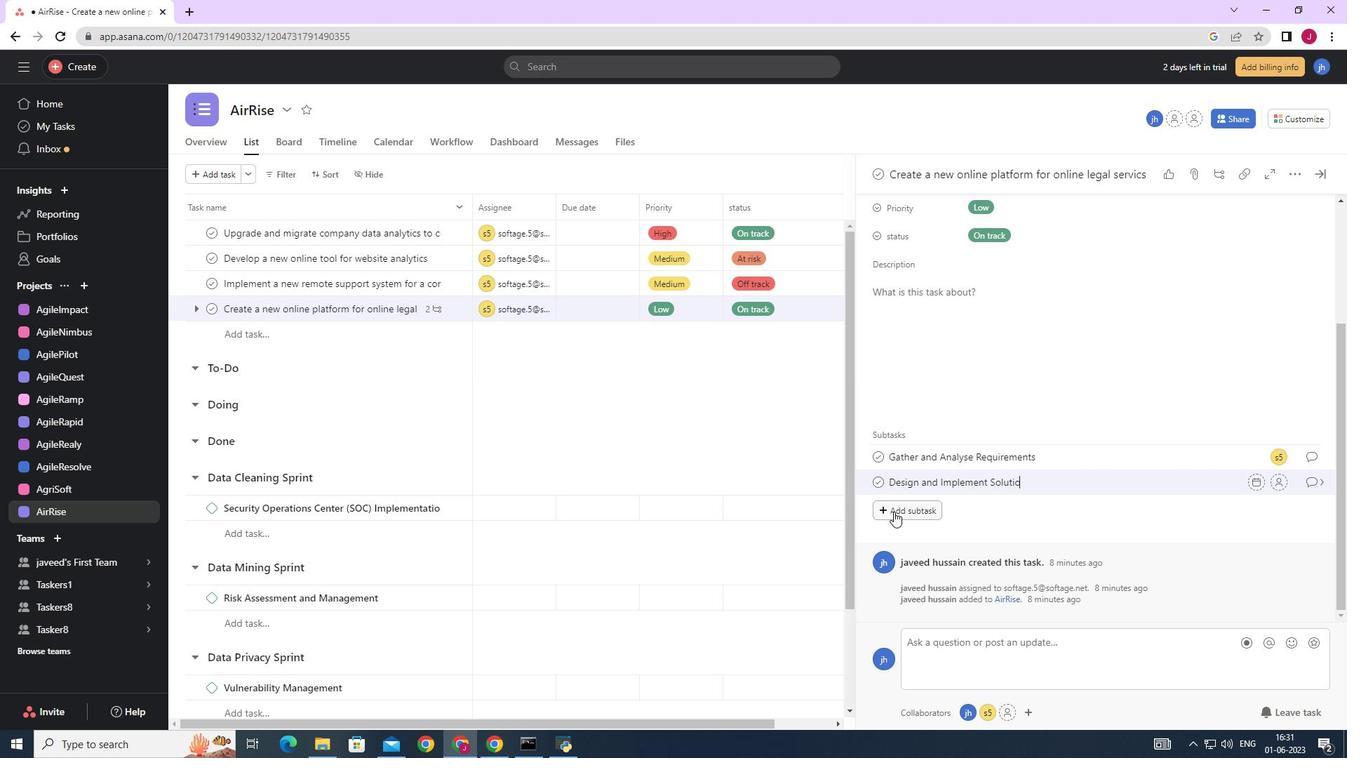 
Action: Mouse moved to (1274, 484)
Screenshot: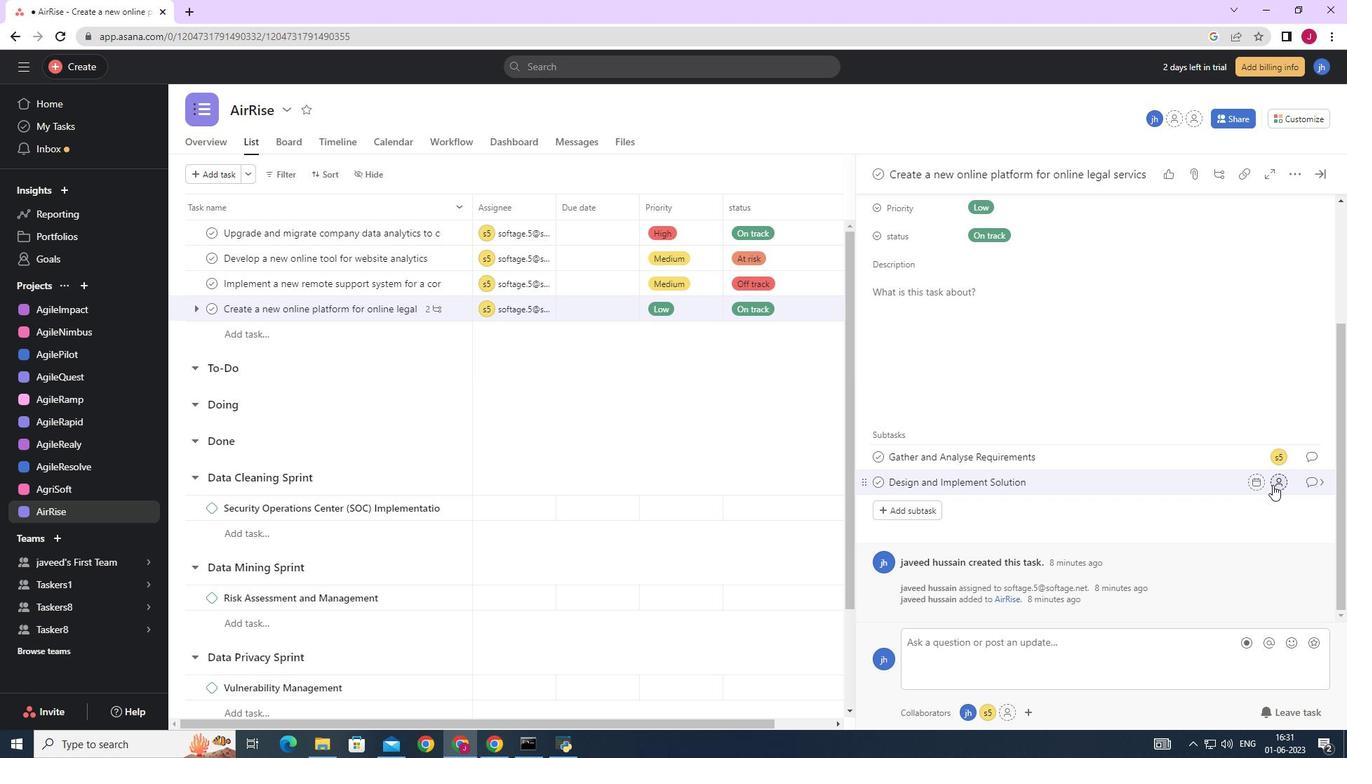 
Action: Mouse pressed left at (1274, 484)
Screenshot: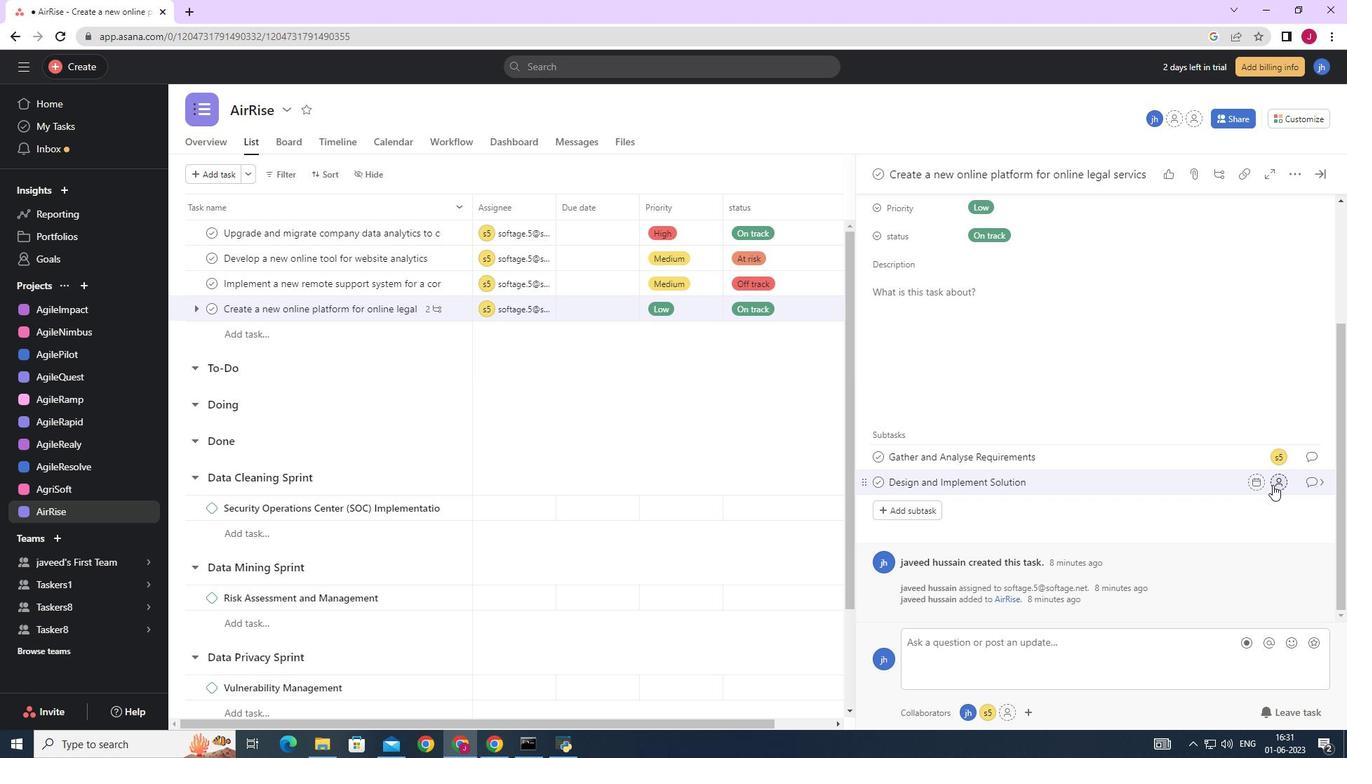
Action: Mouse moved to (1113, 526)
Screenshot: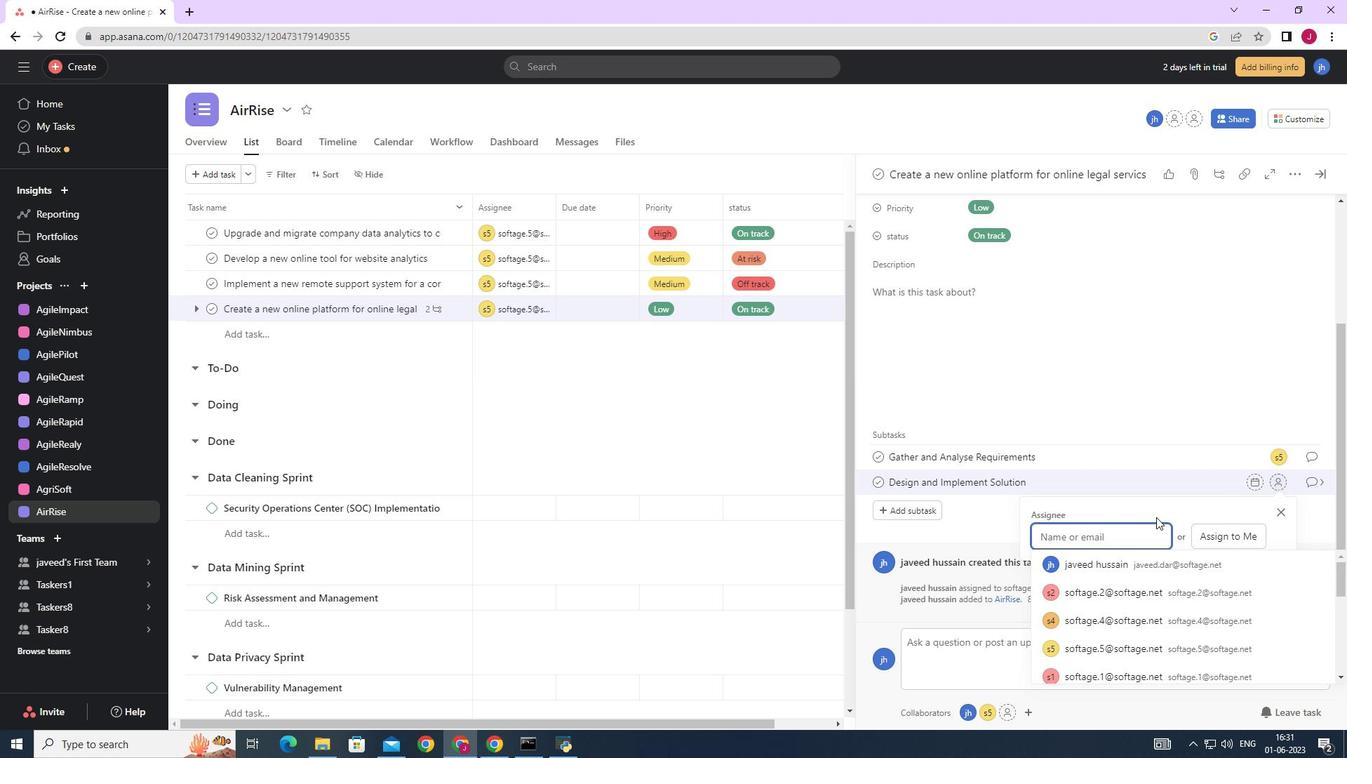 
Action: Key pressed softage.5
Screenshot: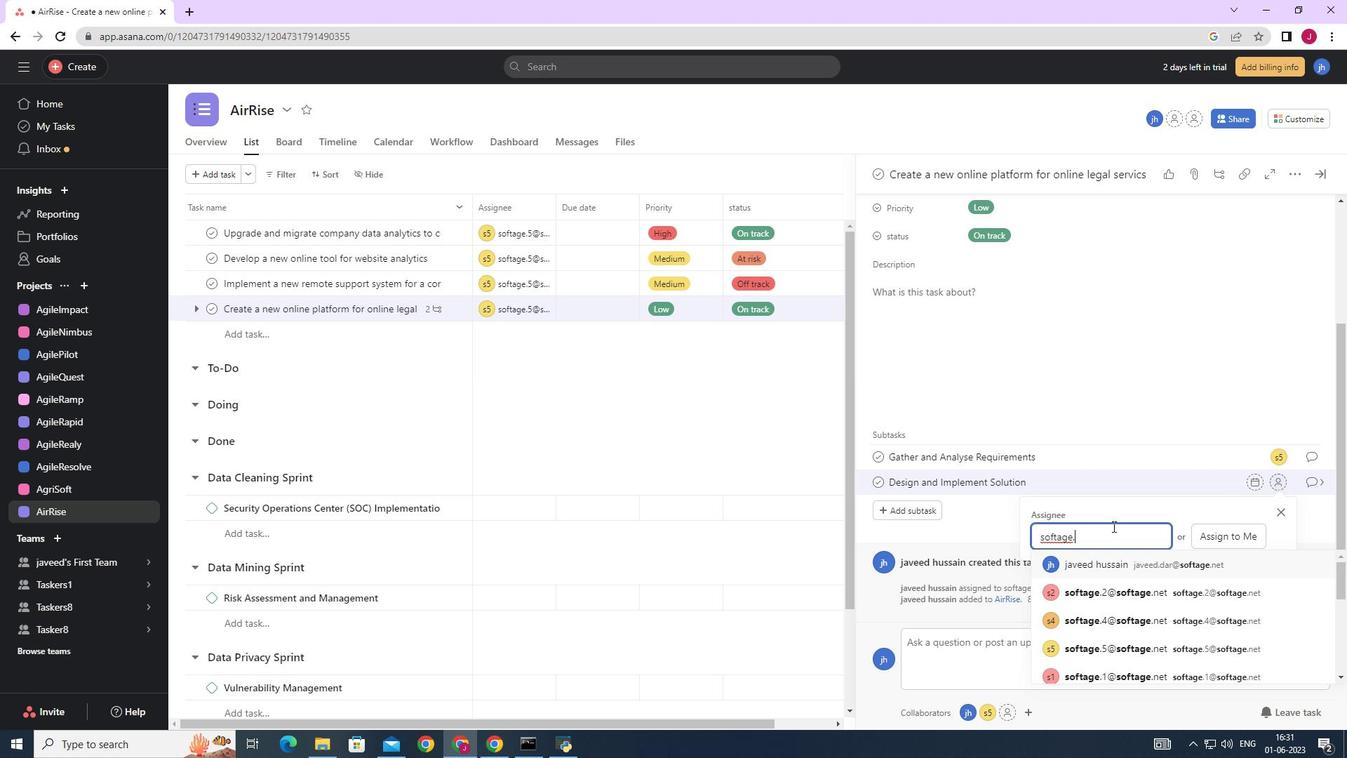 
Action: Mouse moved to (1110, 560)
Screenshot: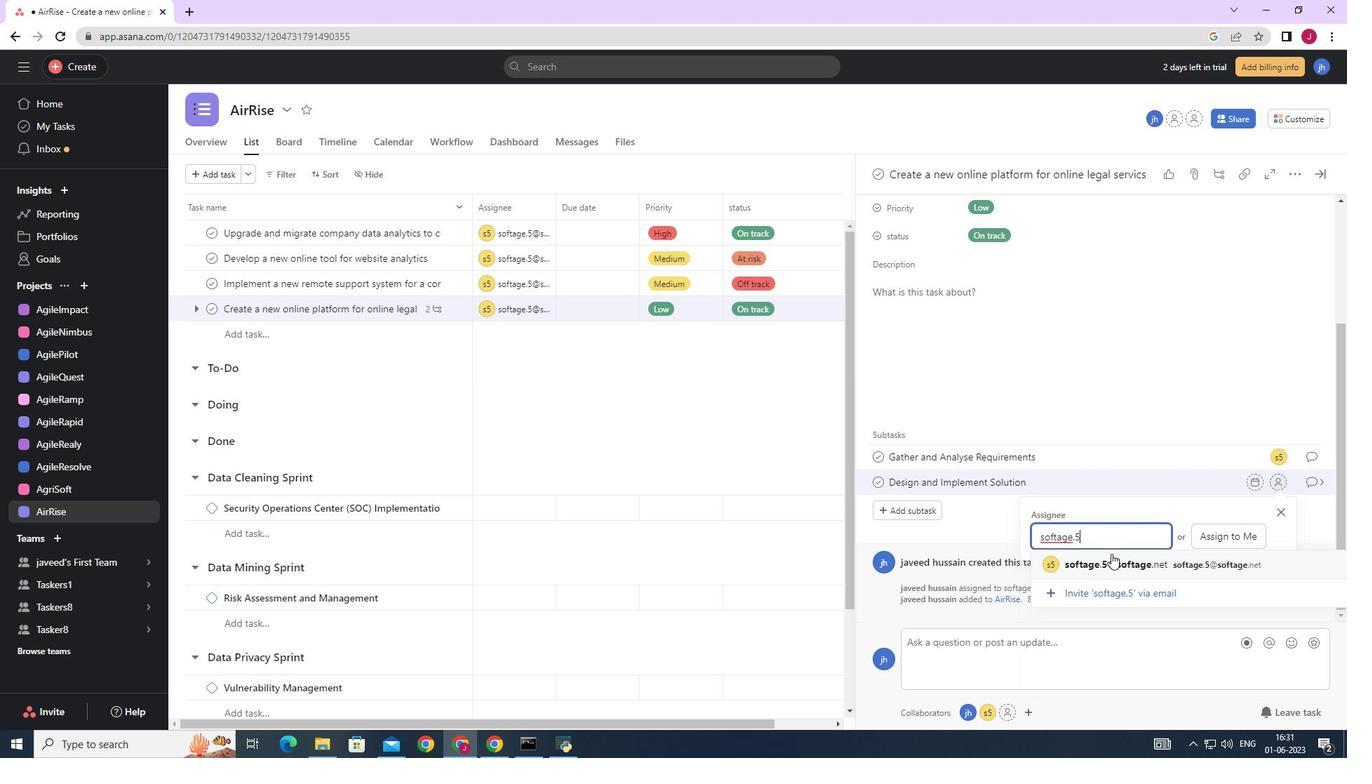 
Action: Mouse pressed left at (1110, 560)
Screenshot: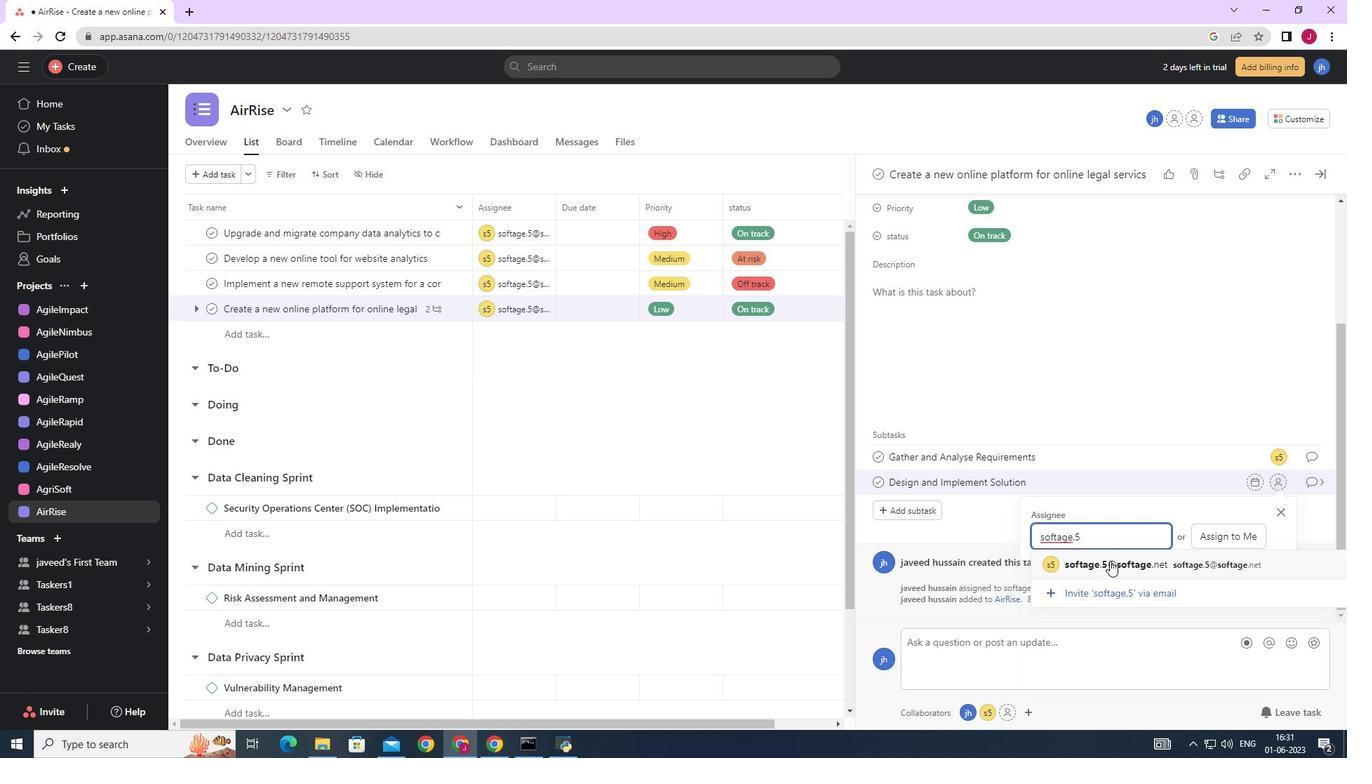 
Action: Mouse moved to (1310, 485)
Screenshot: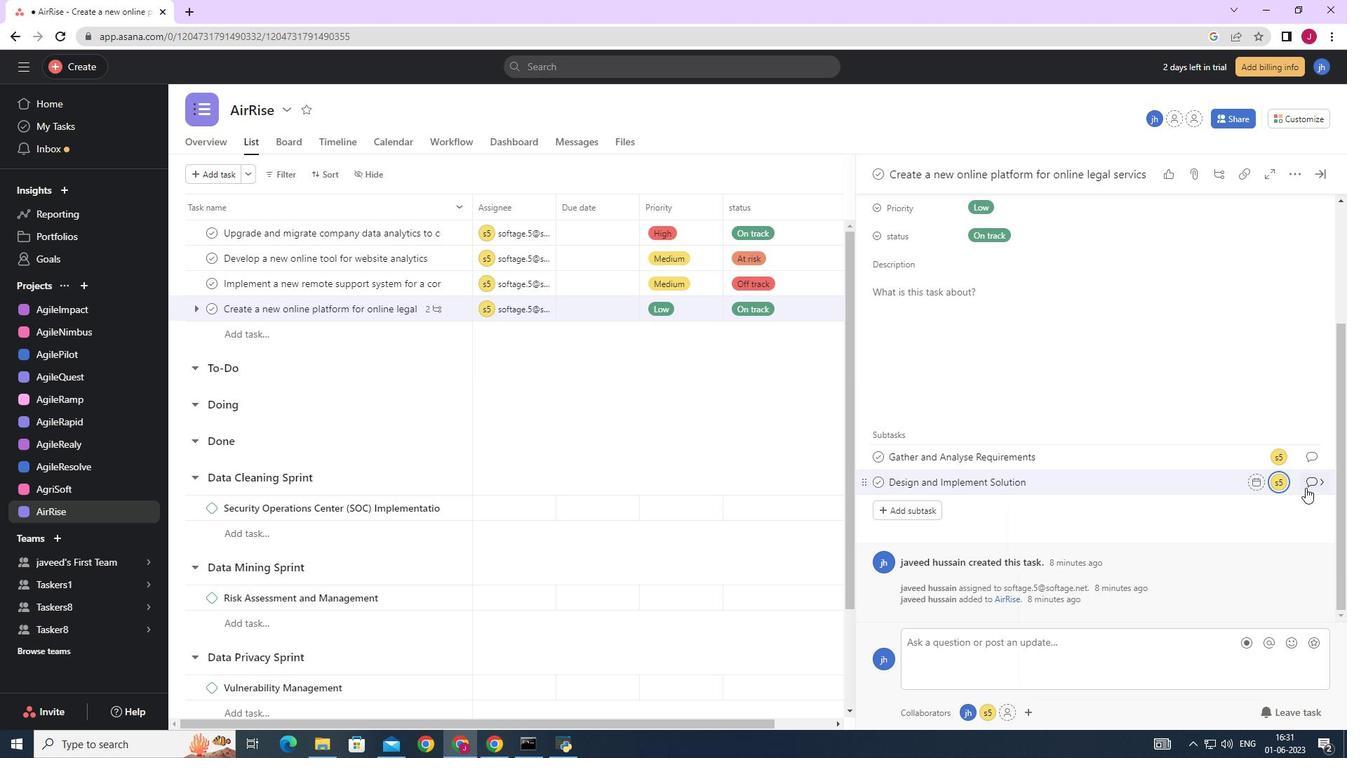 
Action: Mouse pressed left at (1310, 485)
Screenshot: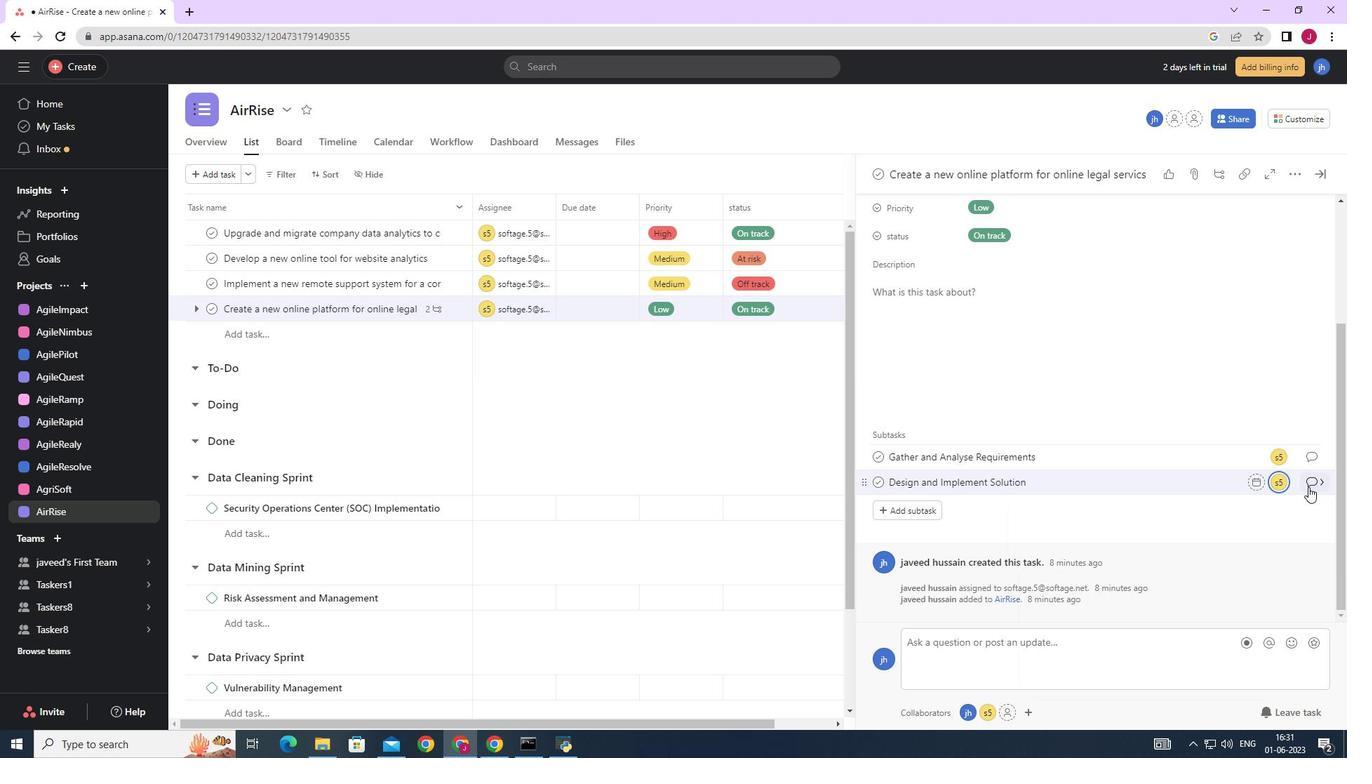 
Action: Mouse moved to (938, 367)
Screenshot: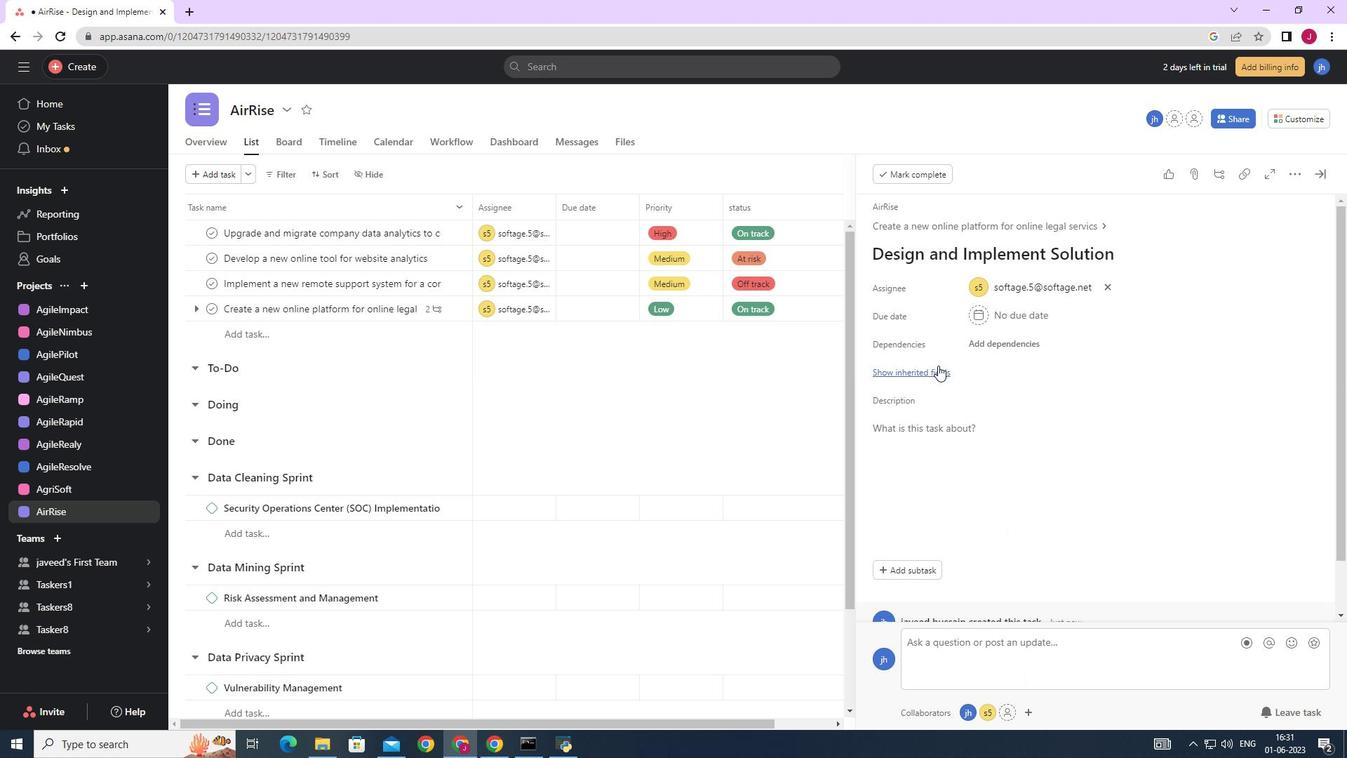 
Action: Mouse pressed left at (938, 367)
Screenshot: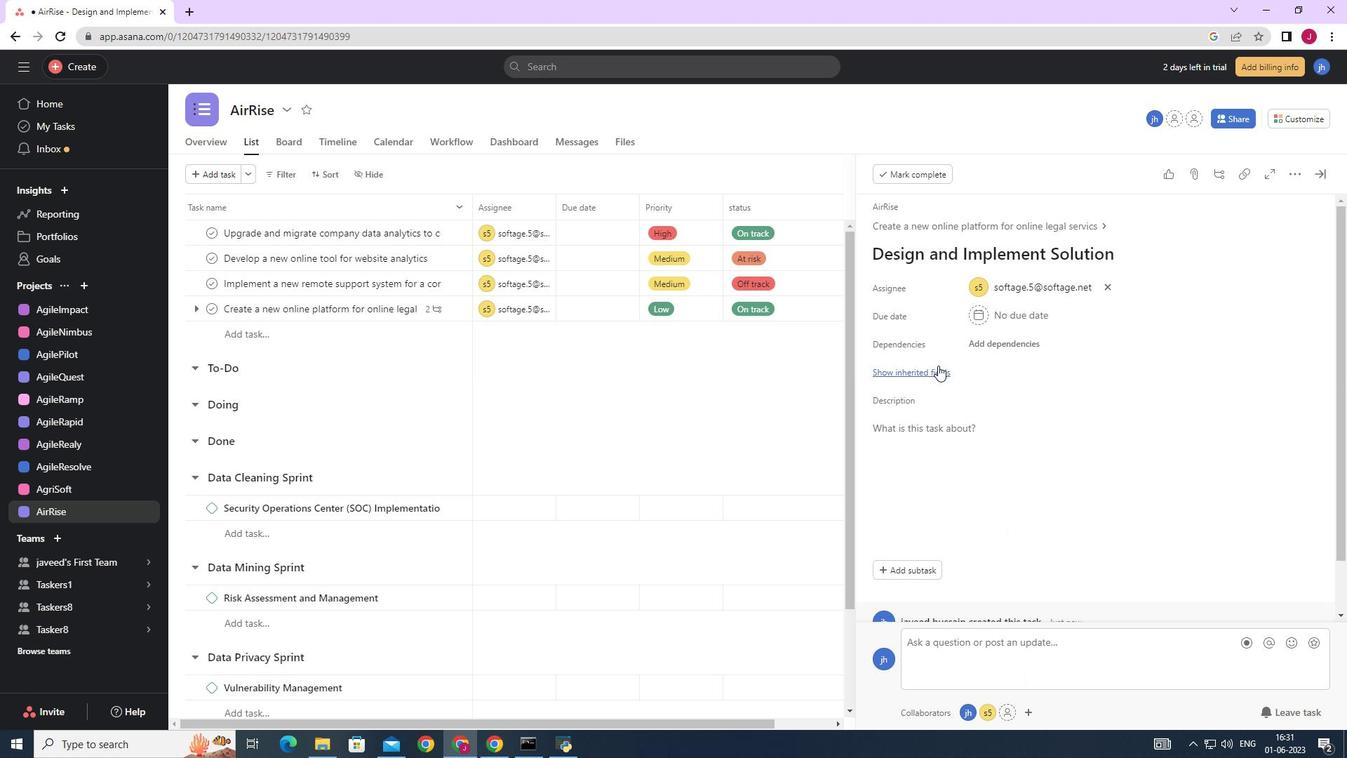 
Action: Mouse moved to (974, 397)
Screenshot: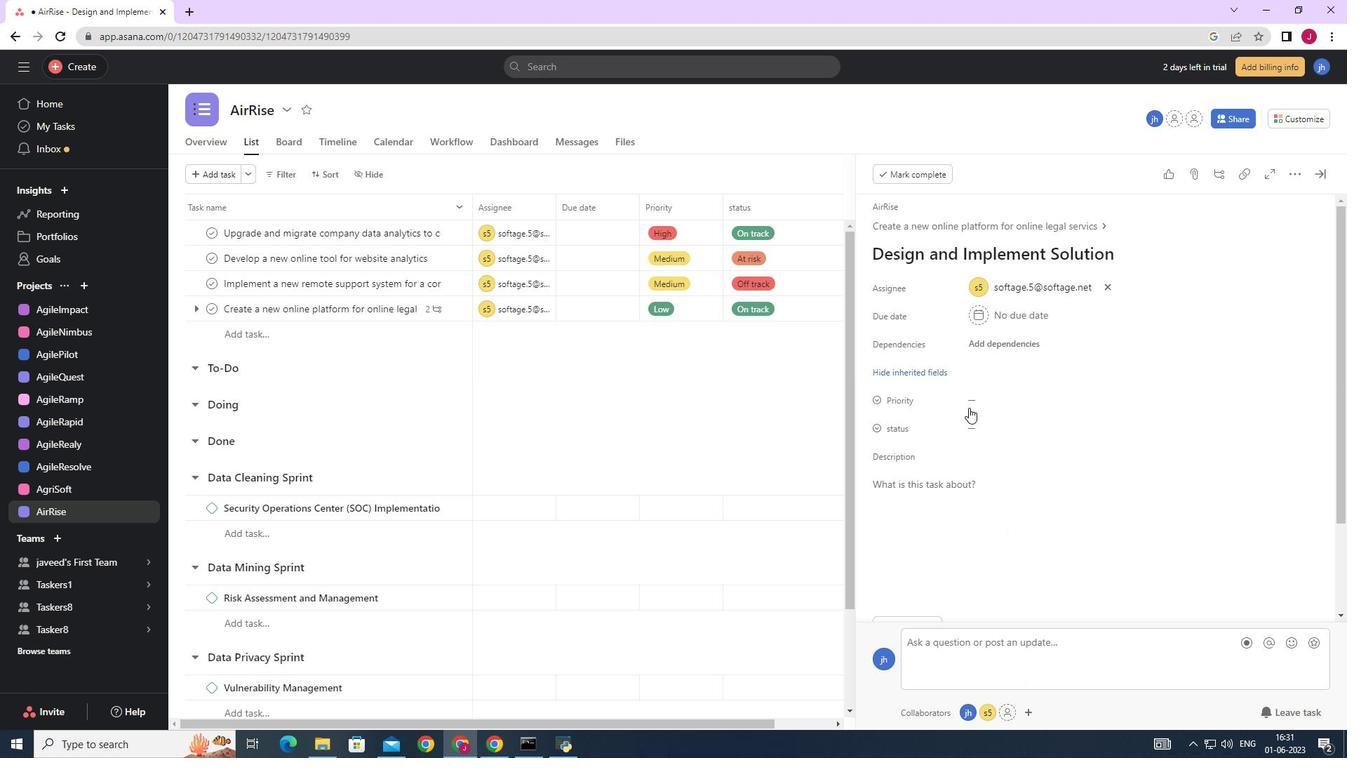 
Action: Mouse pressed left at (974, 397)
Screenshot: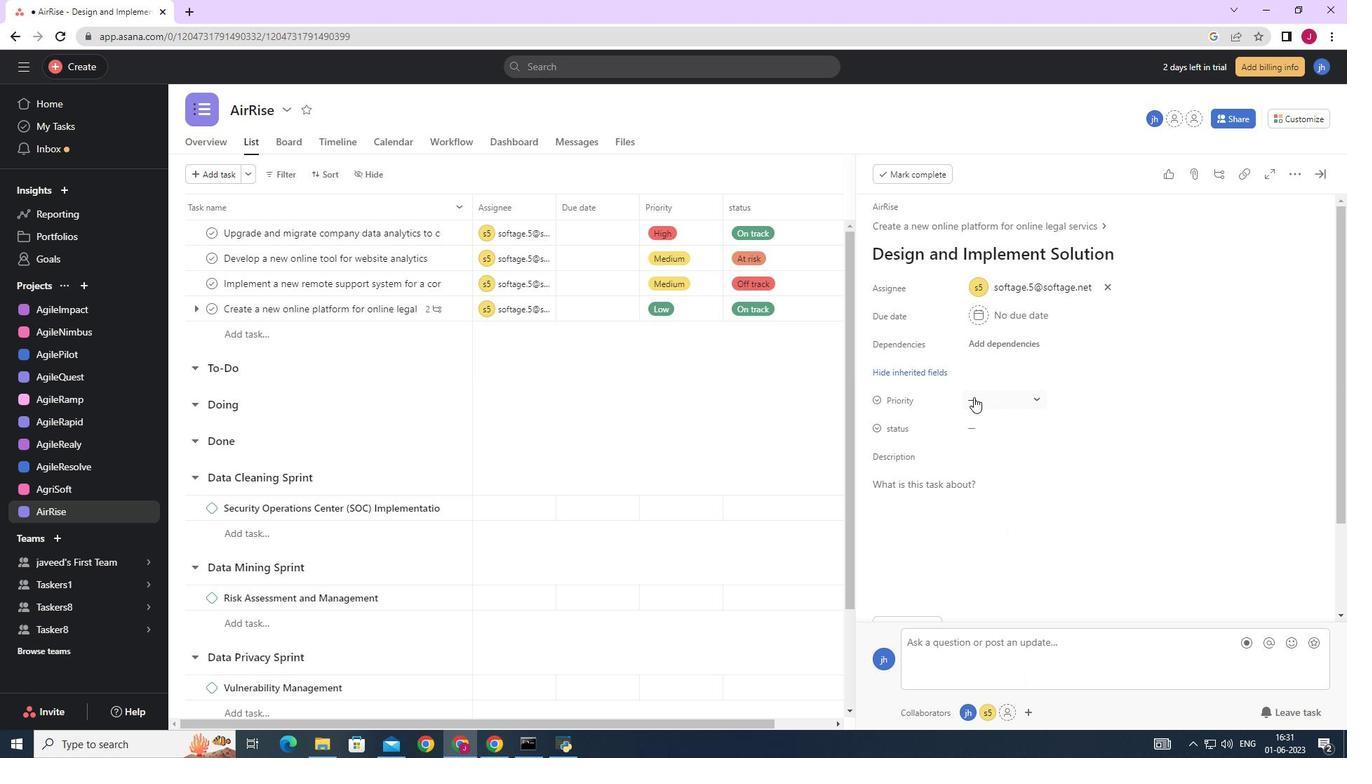 
Action: Mouse moved to (1006, 477)
Screenshot: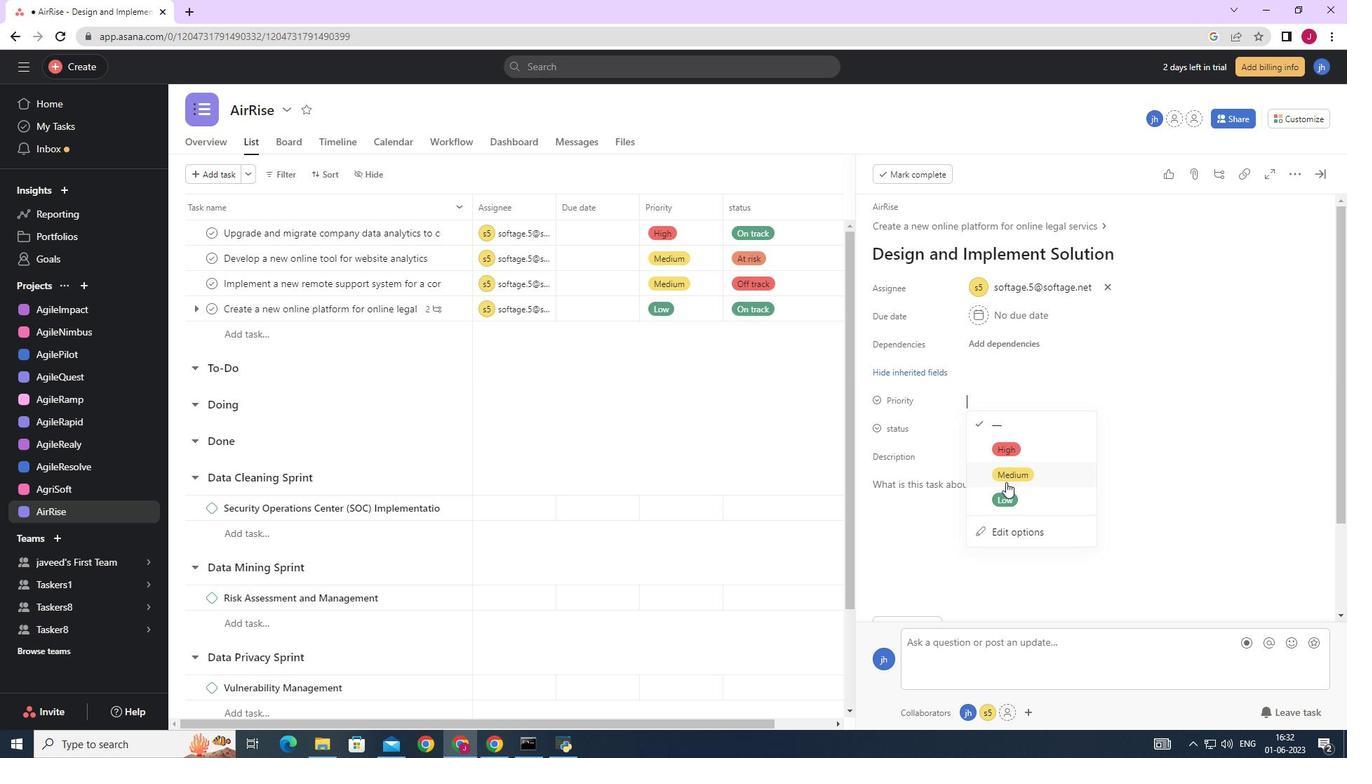 
Action: Mouse pressed left at (1006, 477)
Screenshot: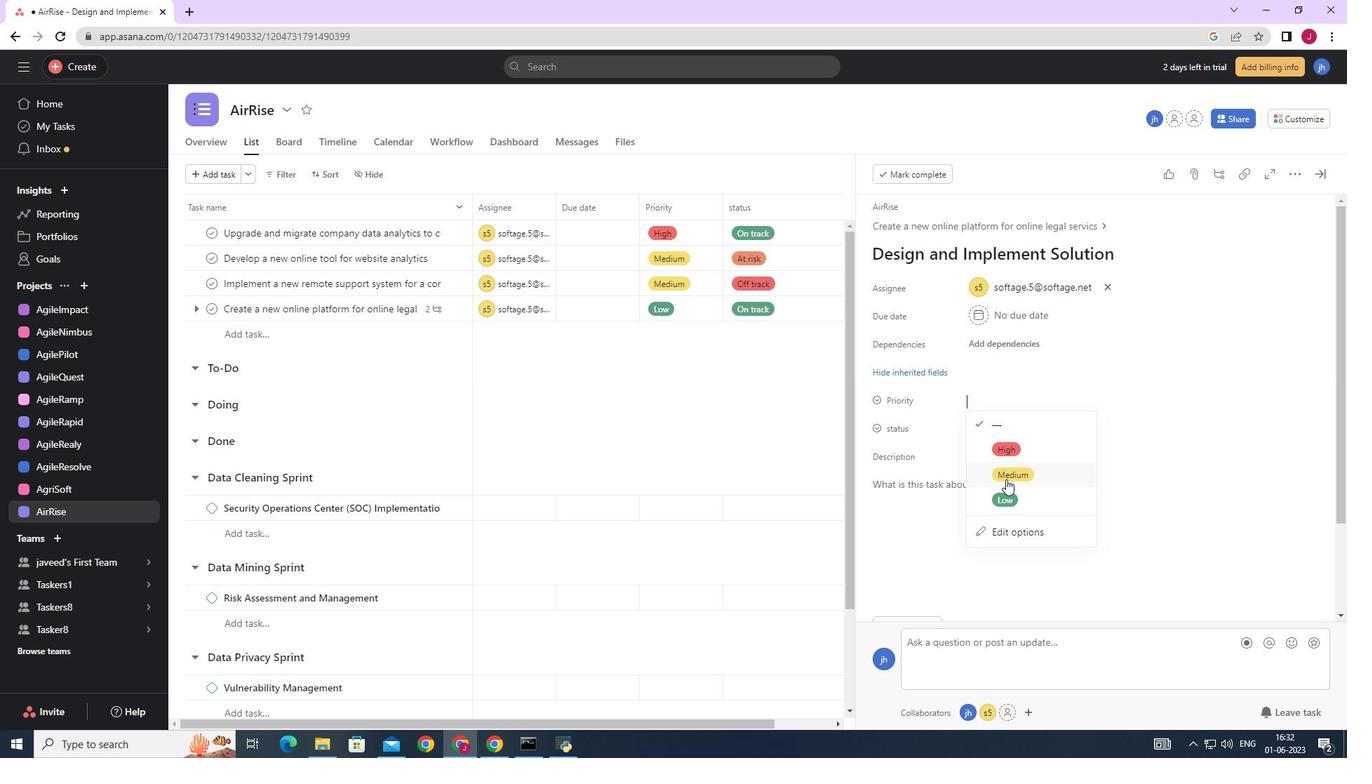 
Action: Mouse moved to (965, 426)
Screenshot: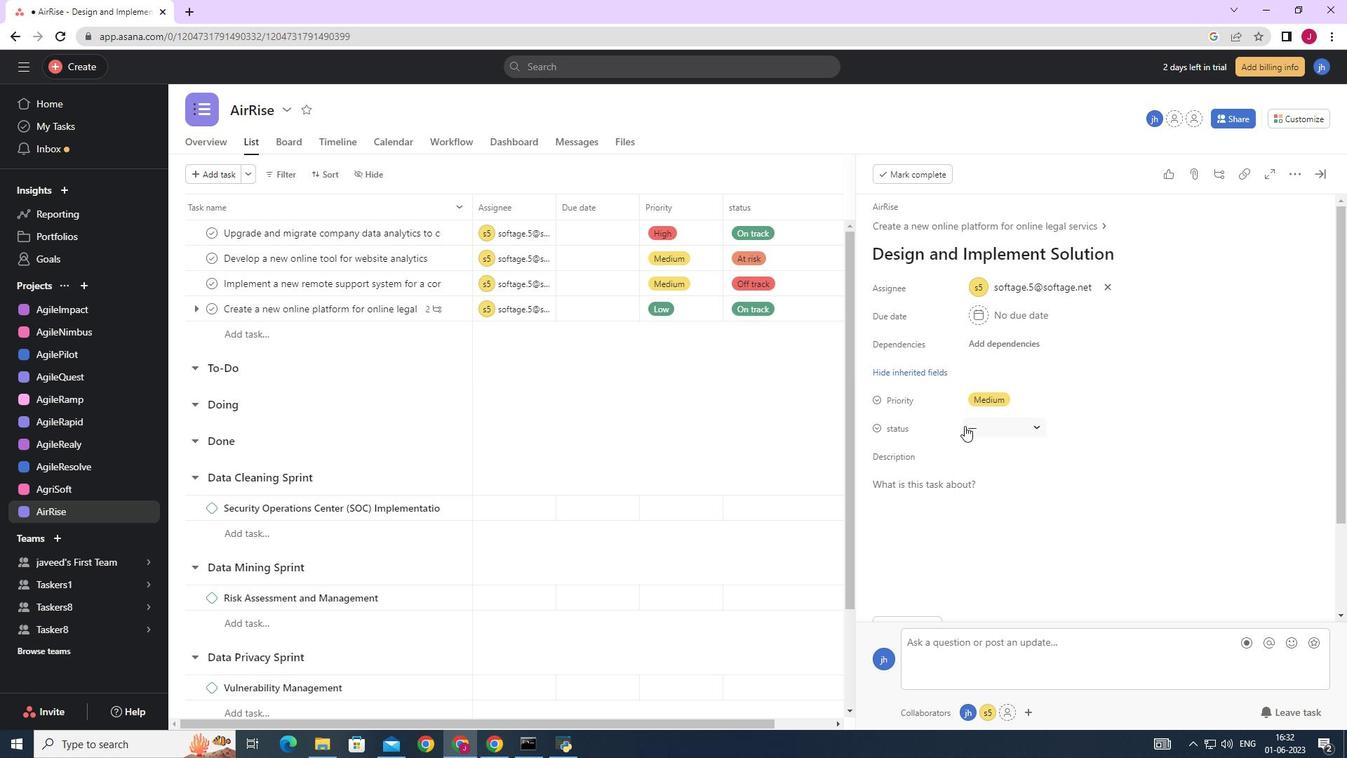 
Action: Mouse pressed left at (965, 426)
Screenshot: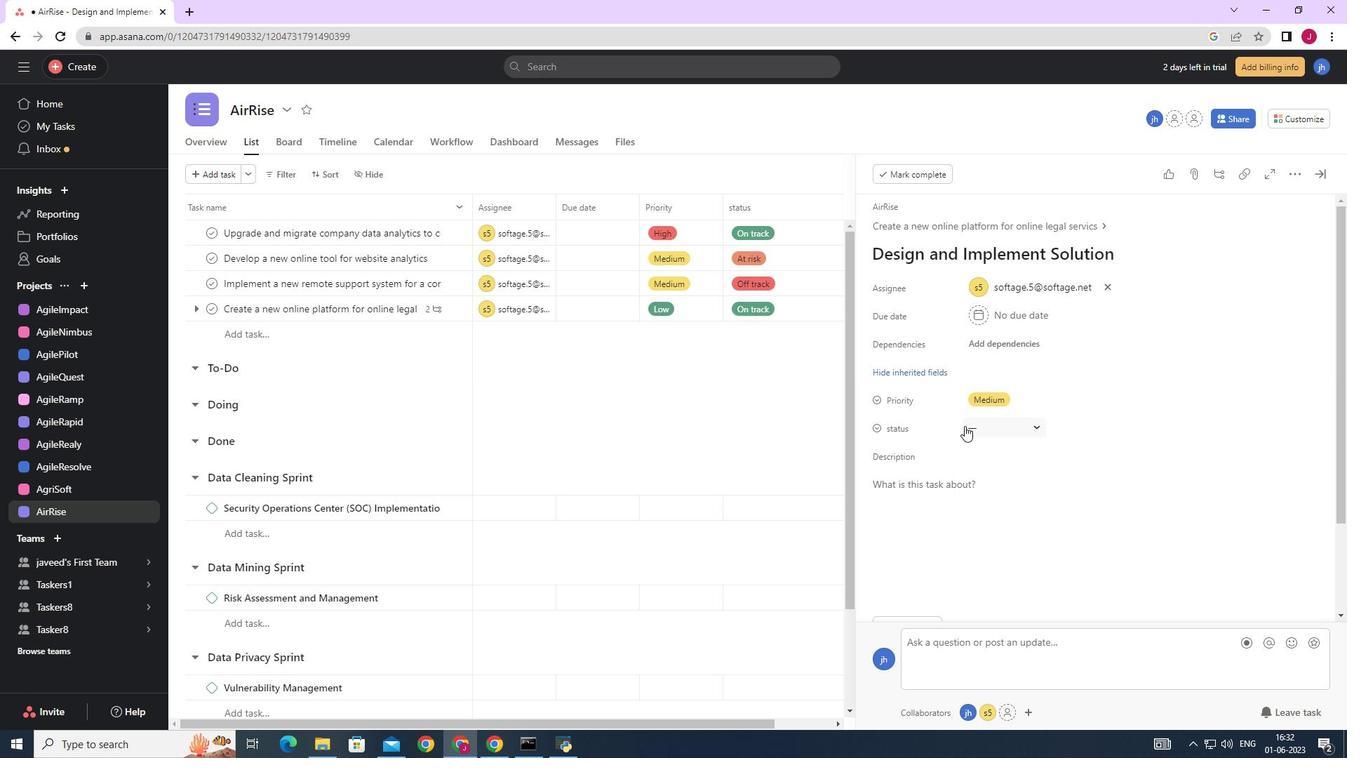 
Action: Mouse moved to (1017, 525)
Screenshot: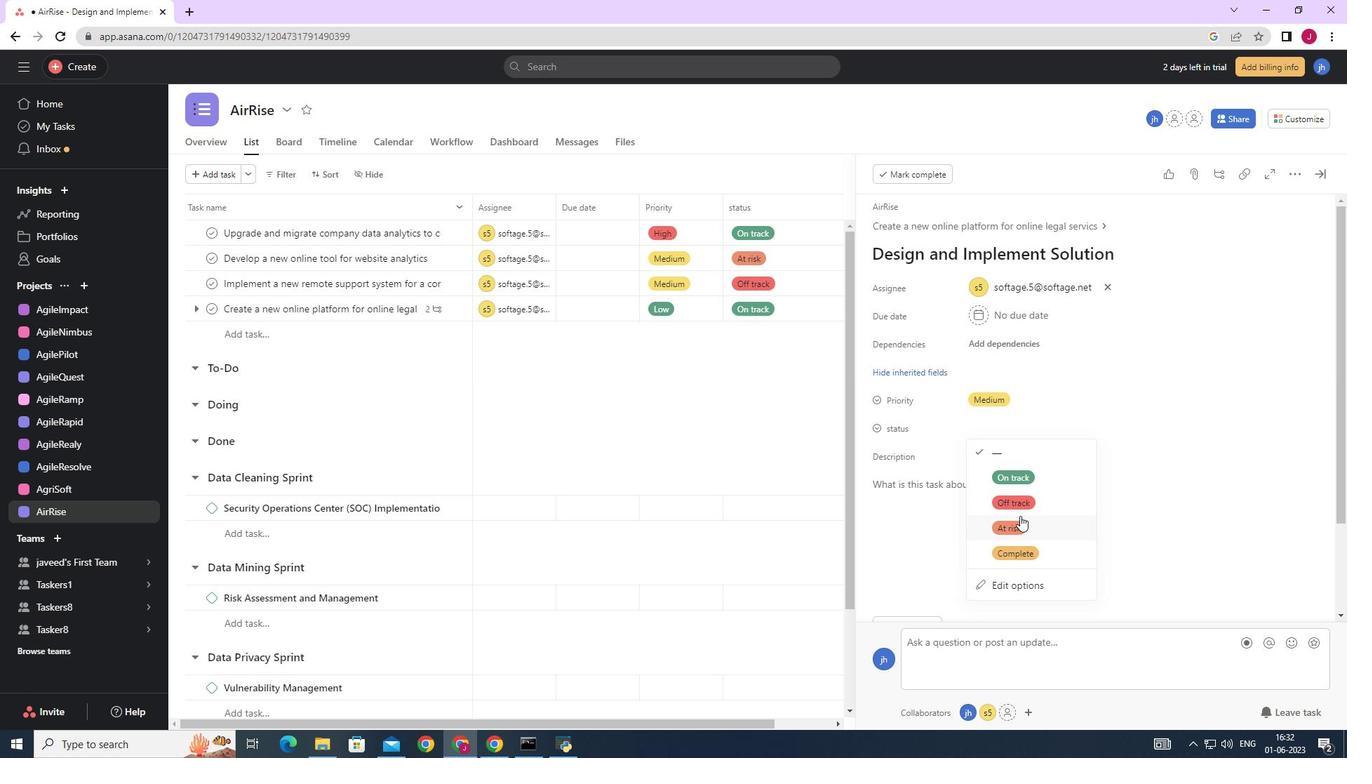 
Action: Mouse pressed left at (1017, 525)
Screenshot: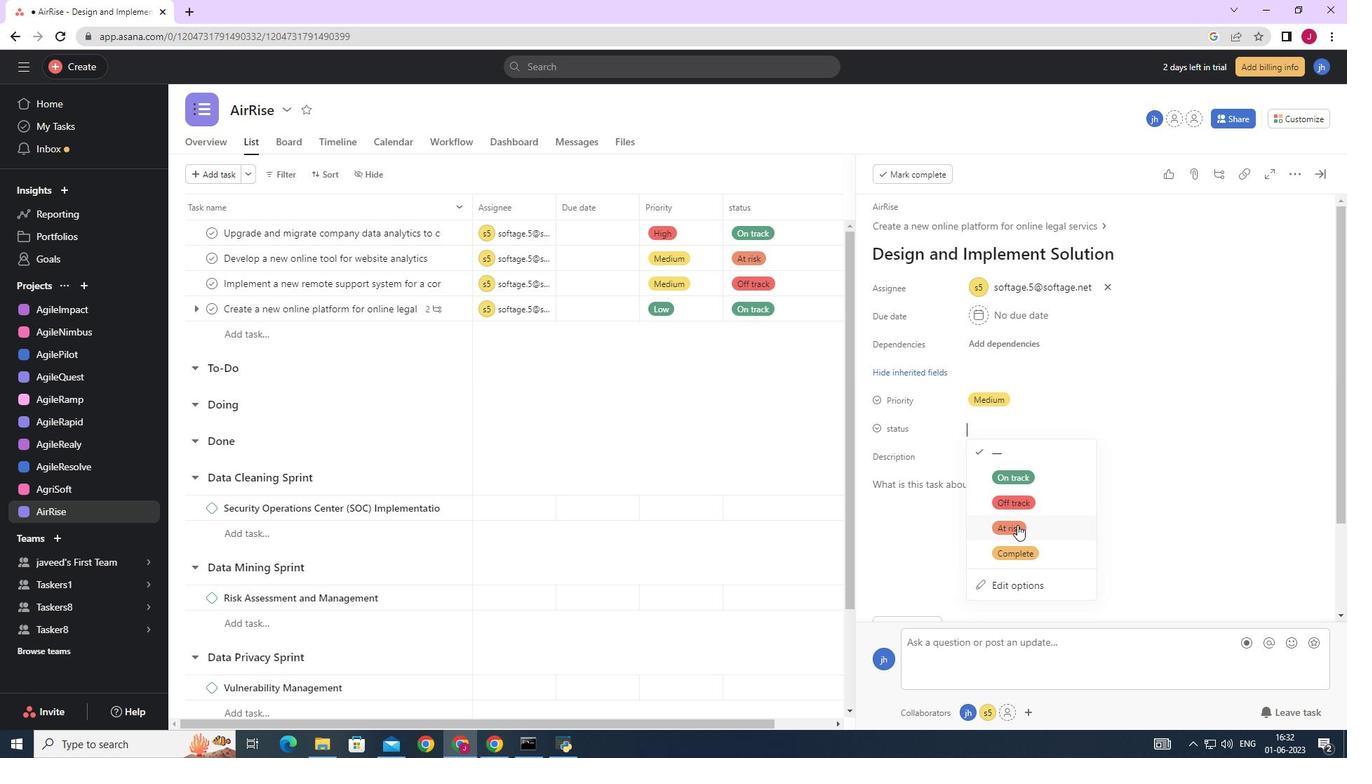 
Action: Mouse moved to (1326, 178)
Screenshot: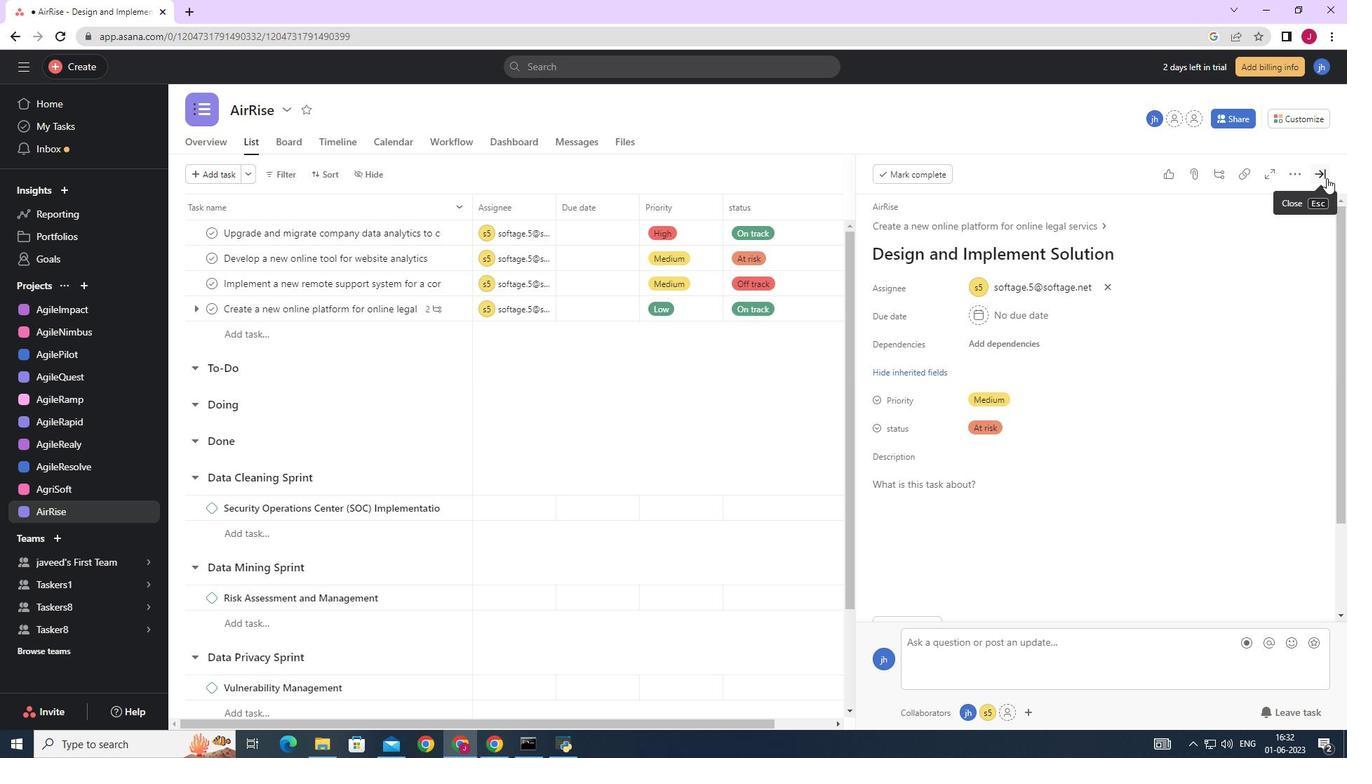 
Action: Mouse pressed left at (1326, 178)
Screenshot: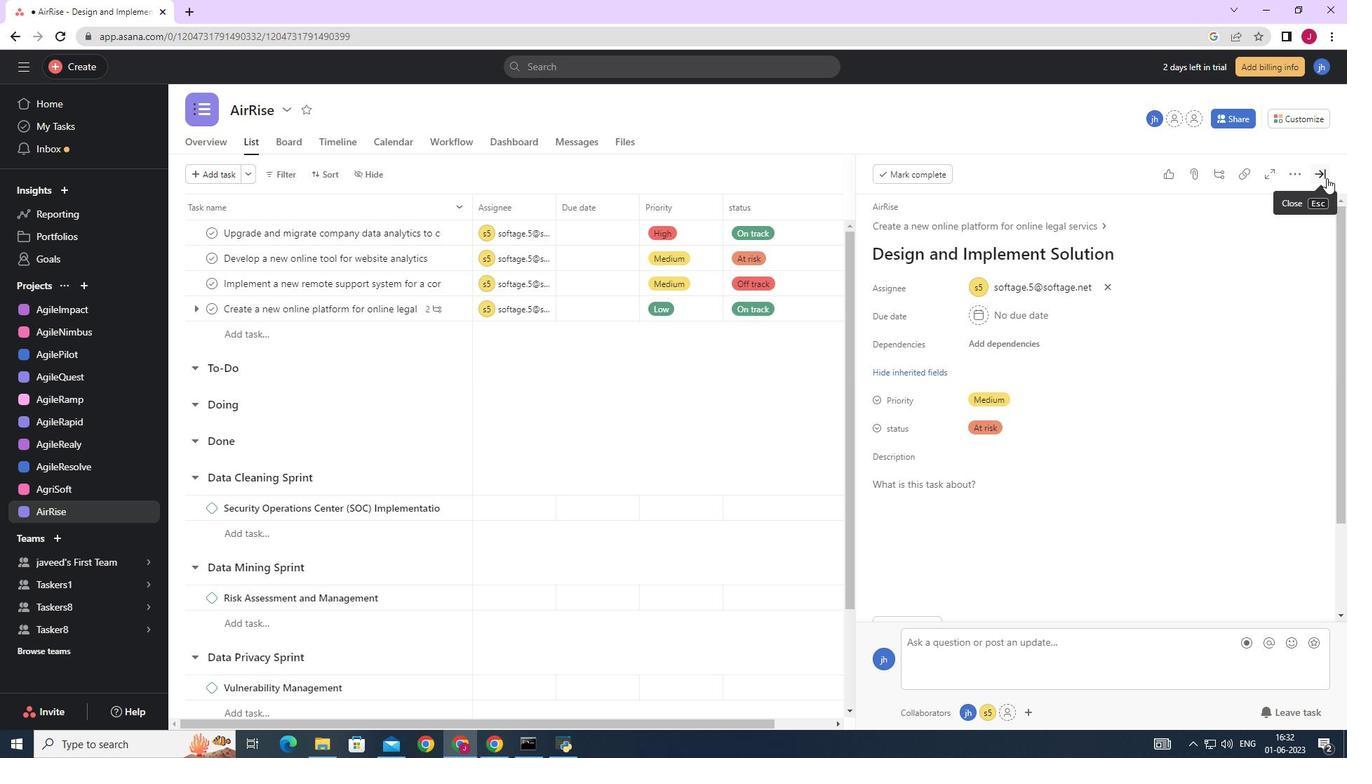 
